 Task: Create a due date automation trigger when advanced on, on the monday before a card is due add fields with custom field "Resume" set to a number greater than 1 and lower or equal to 10 at 11:00 AM.
Action: Mouse moved to (1346, 102)
Screenshot: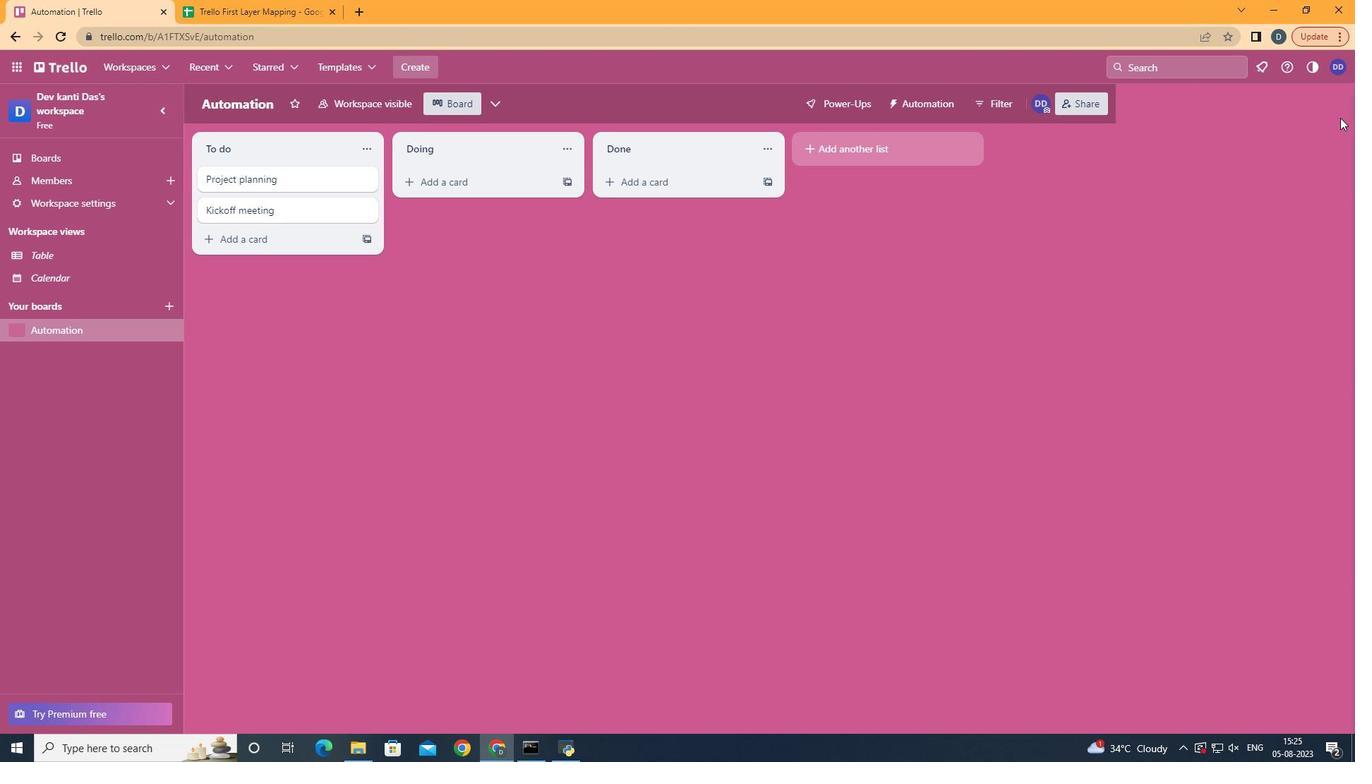 
Action: Mouse pressed left at (1346, 102)
Screenshot: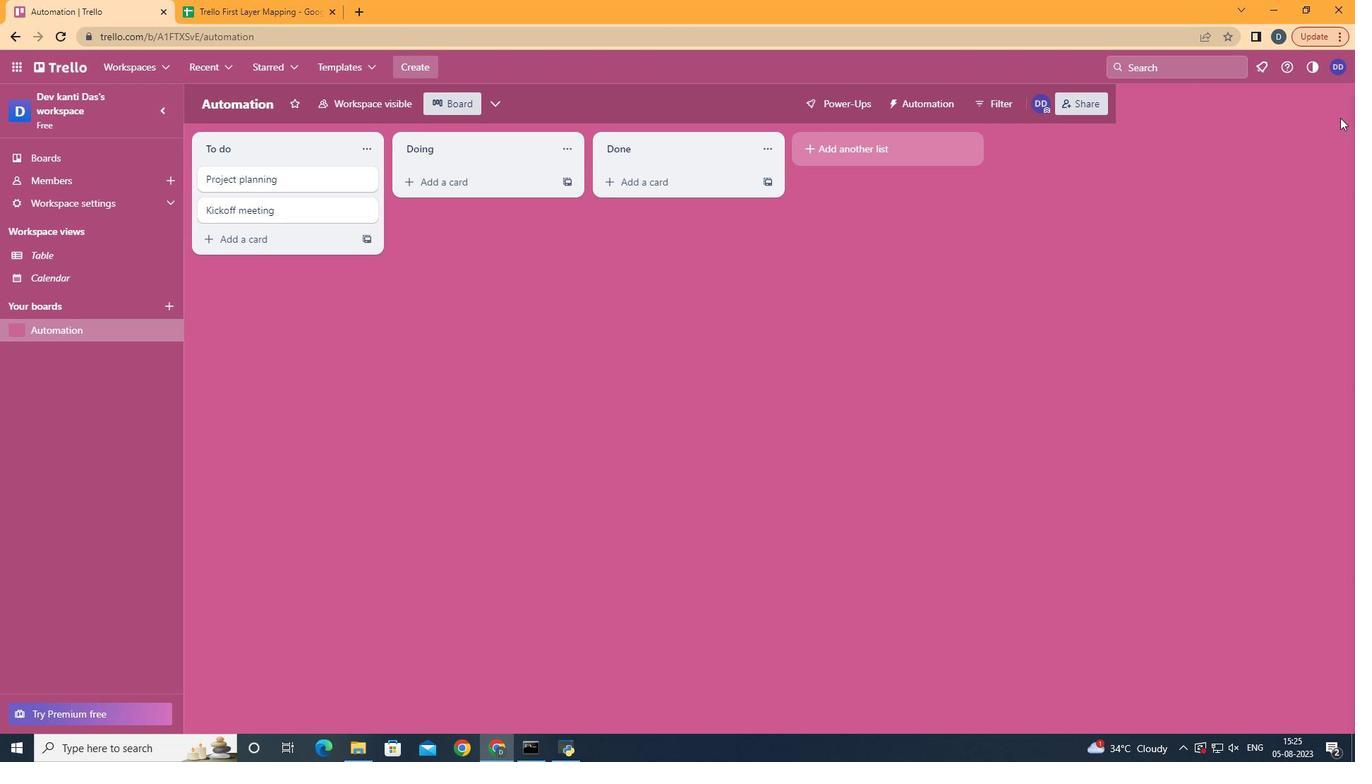 
Action: Mouse moved to (1243, 311)
Screenshot: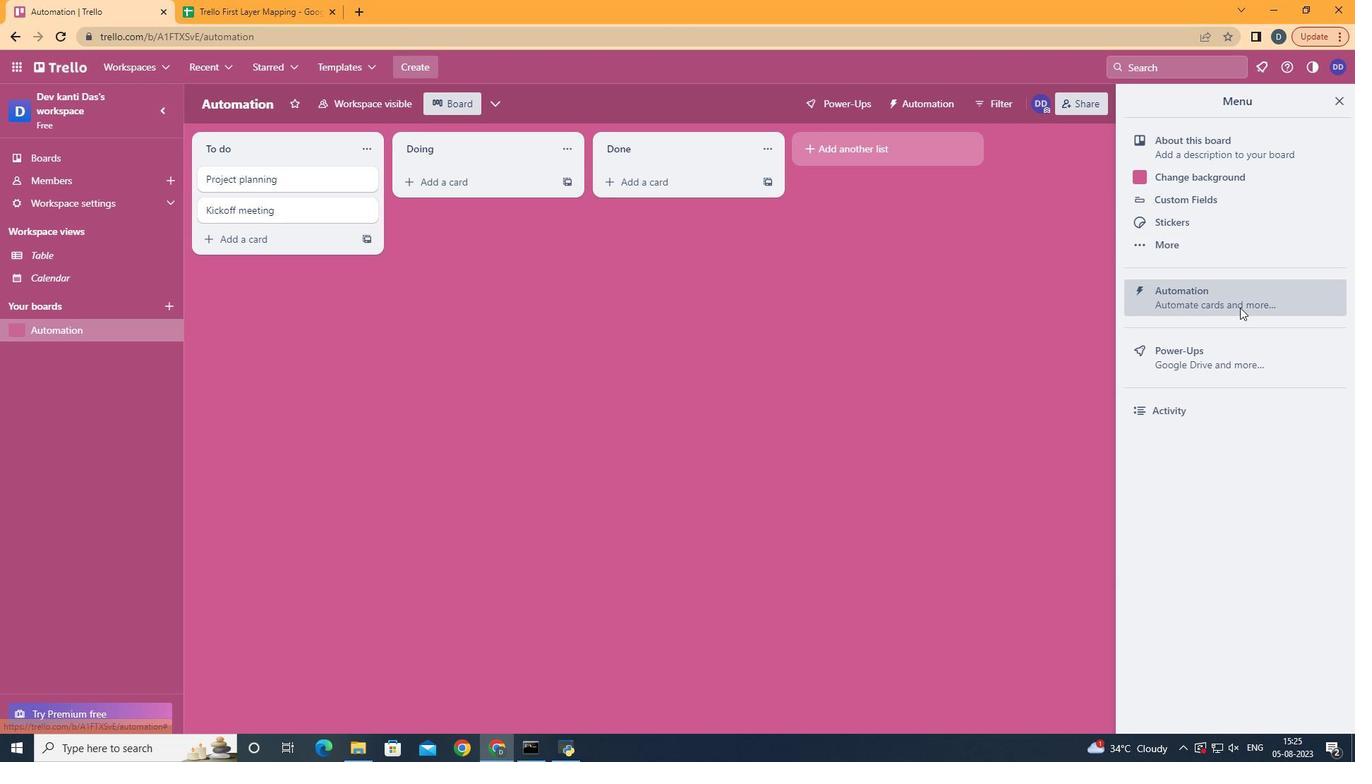 
Action: Mouse pressed left at (1243, 311)
Screenshot: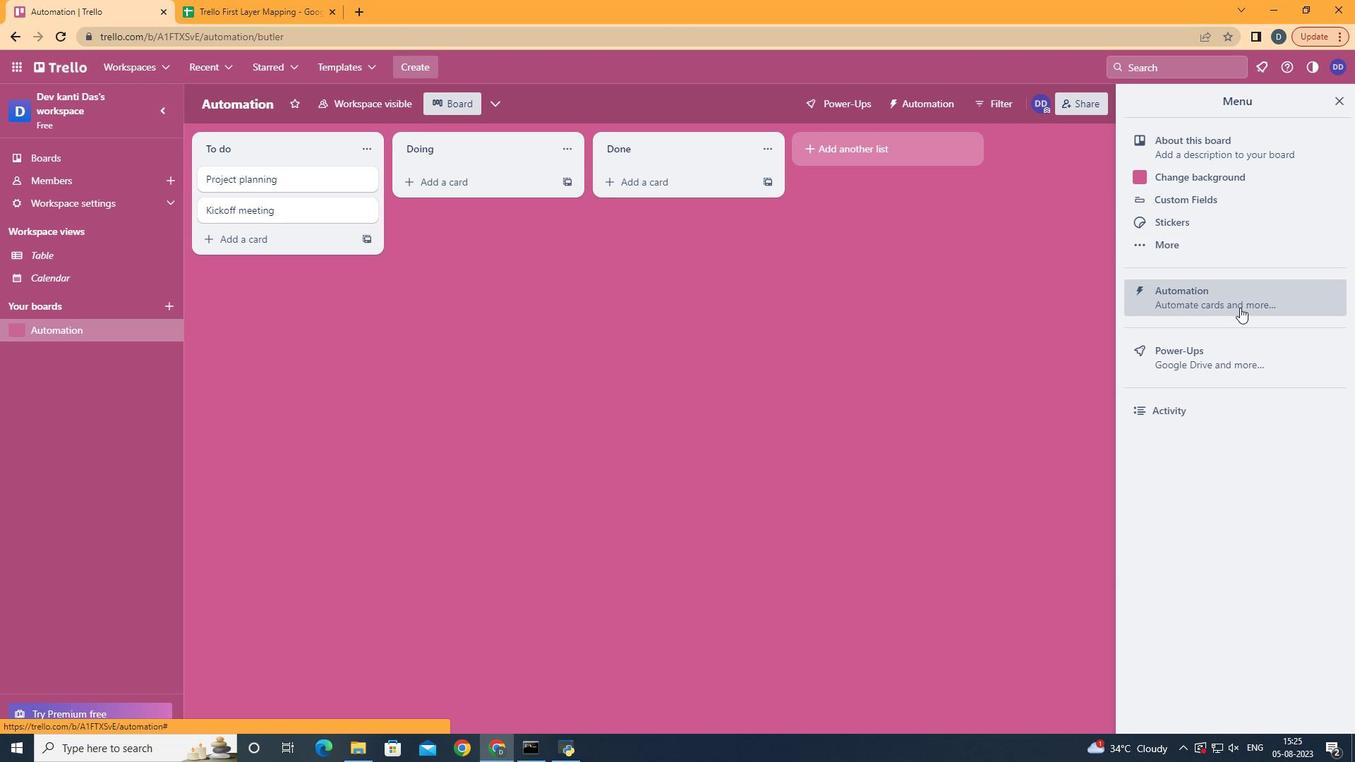 
Action: Mouse moved to (289, 290)
Screenshot: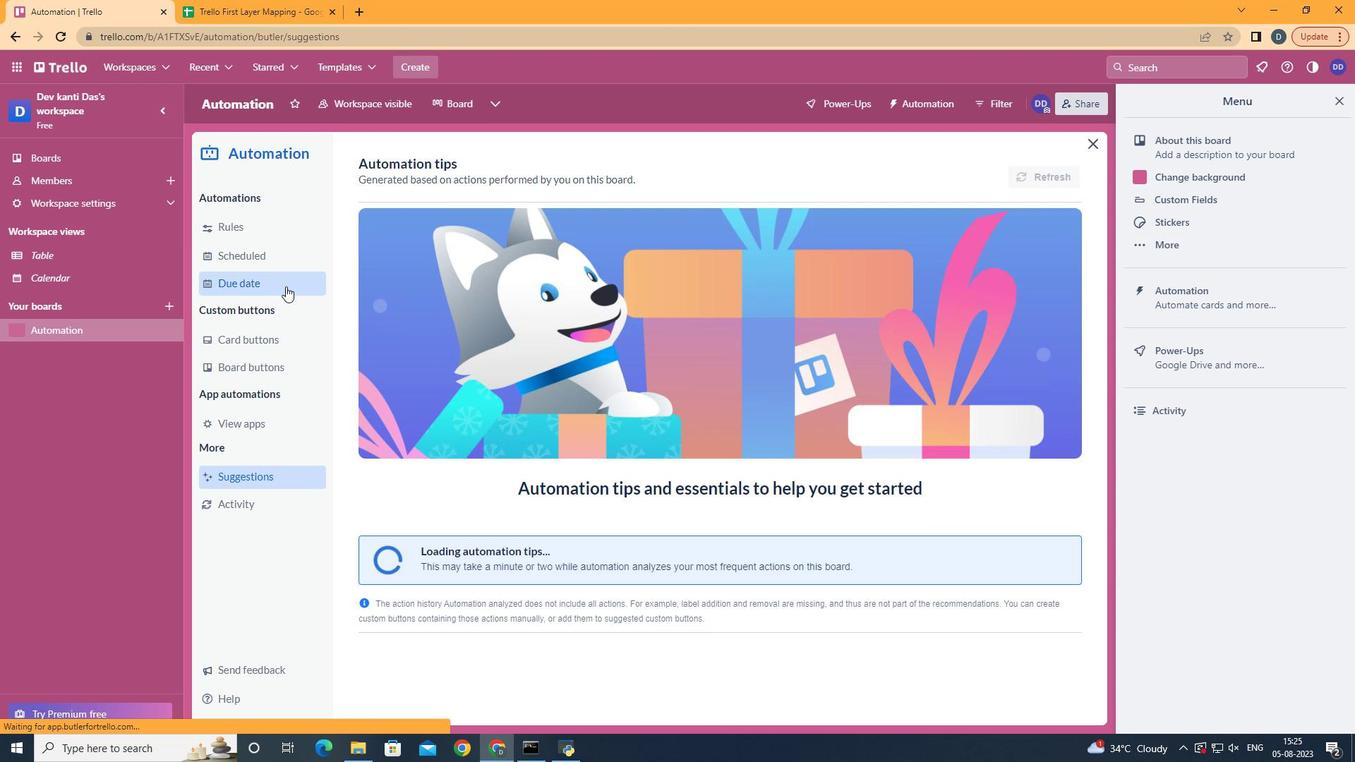 
Action: Mouse pressed left at (289, 290)
Screenshot: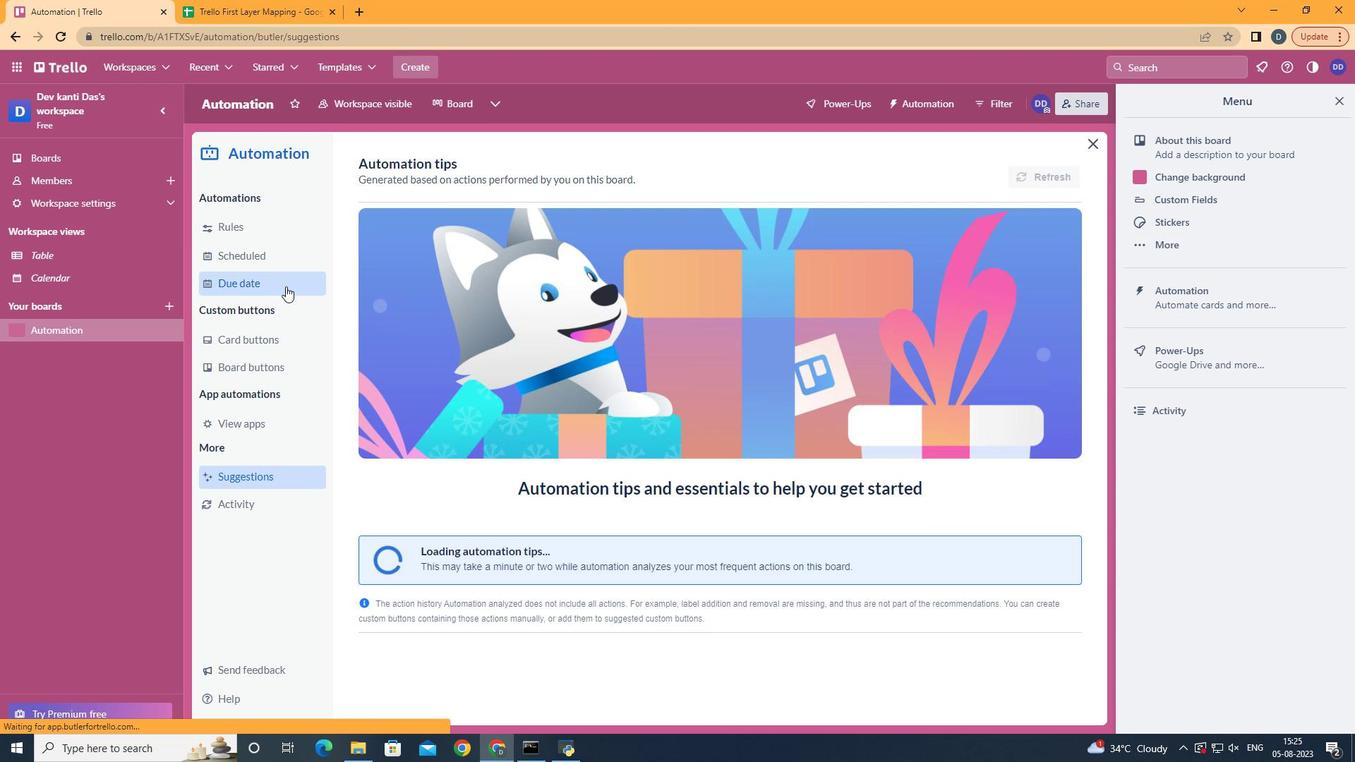 
Action: Mouse moved to (986, 165)
Screenshot: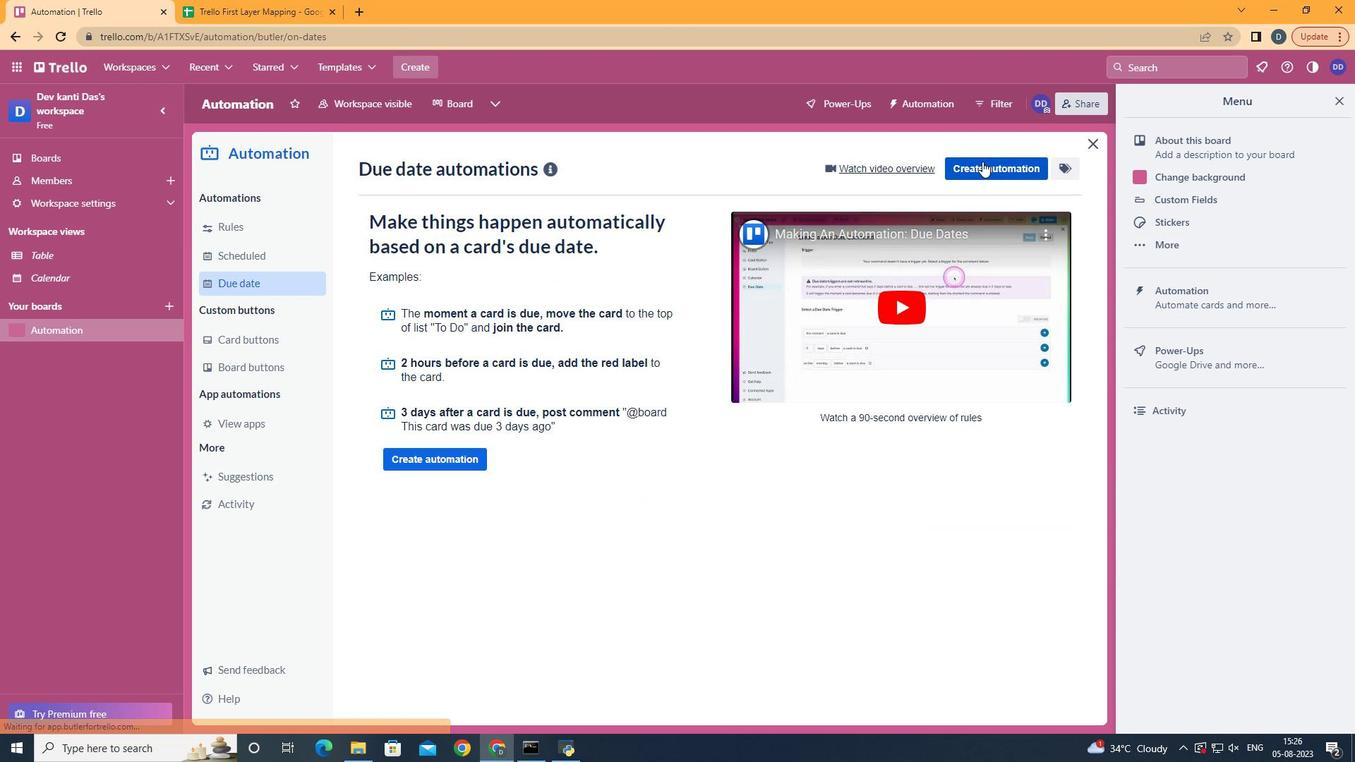 
Action: Mouse pressed left at (986, 165)
Screenshot: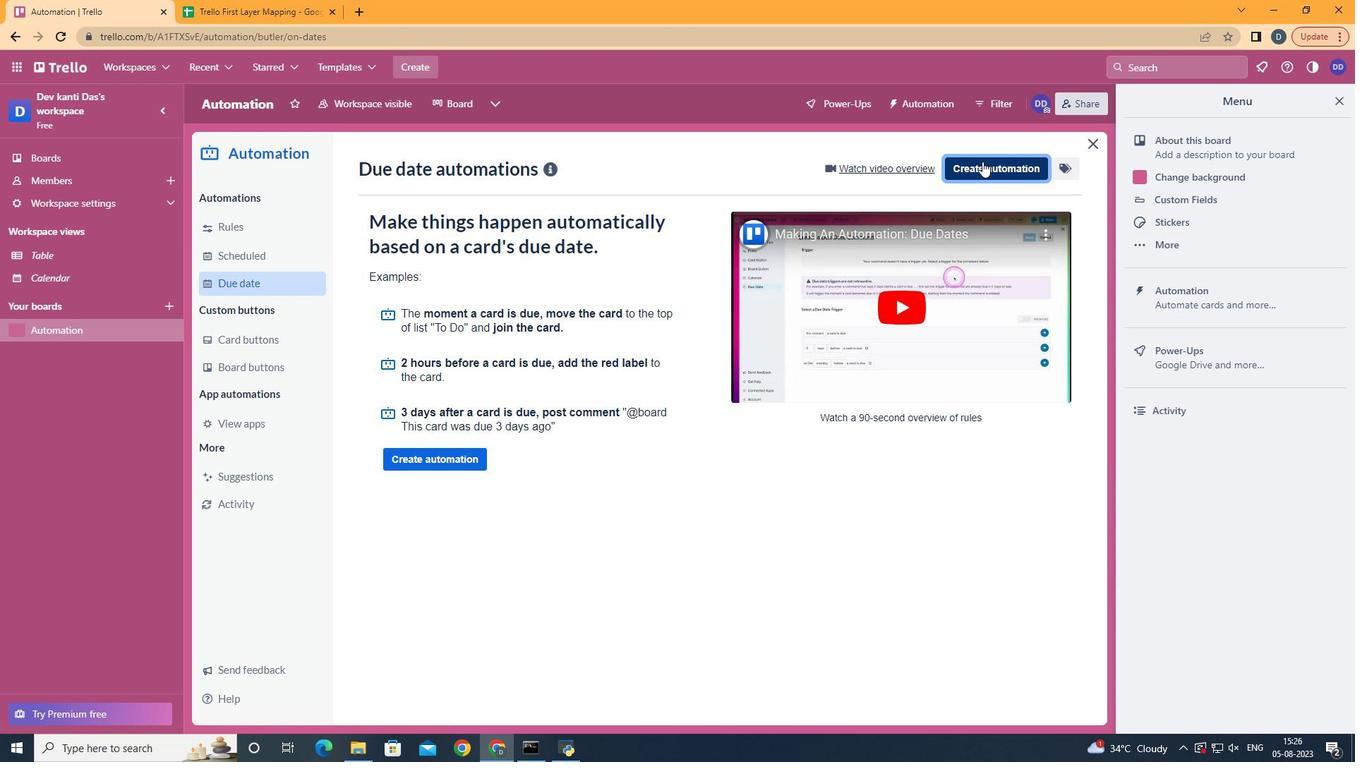 
Action: Mouse moved to (741, 314)
Screenshot: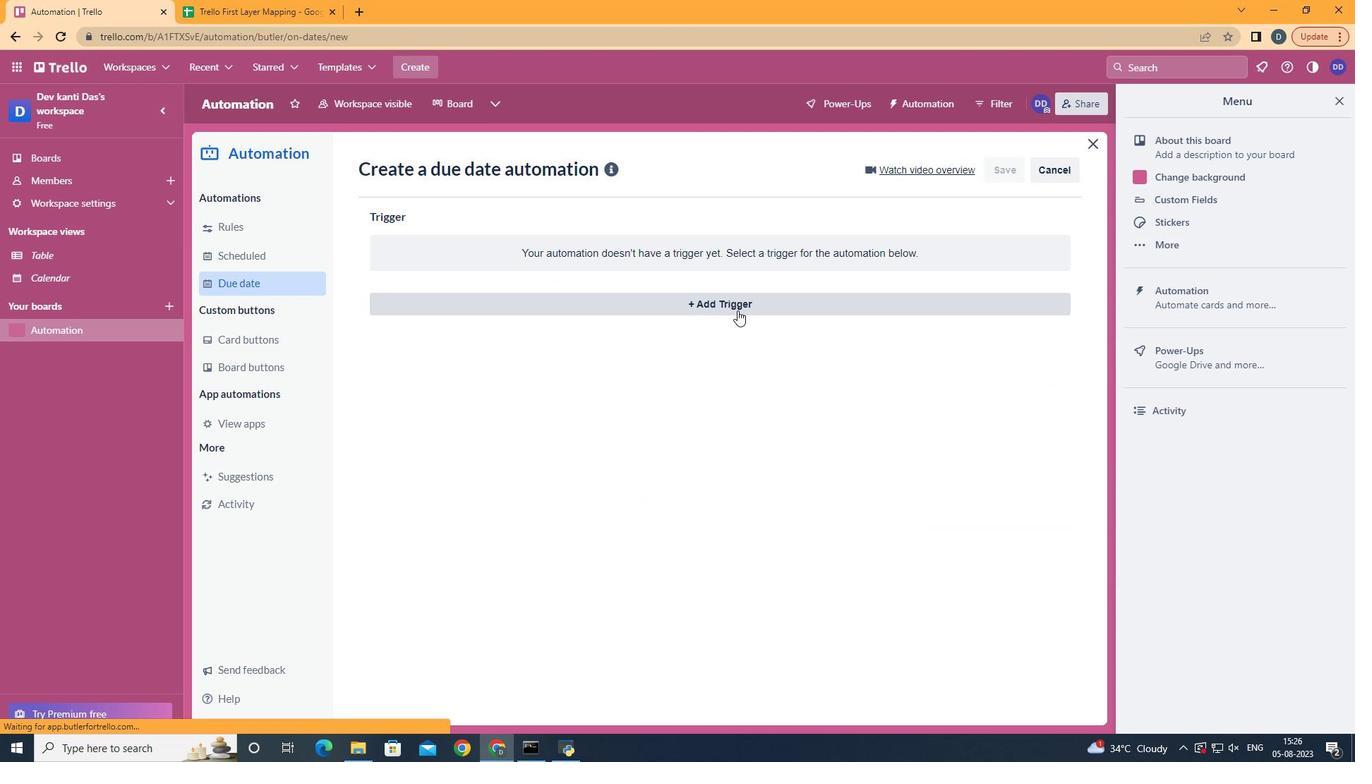 
Action: Mouse pressed left at (741, 314)
Screenshot: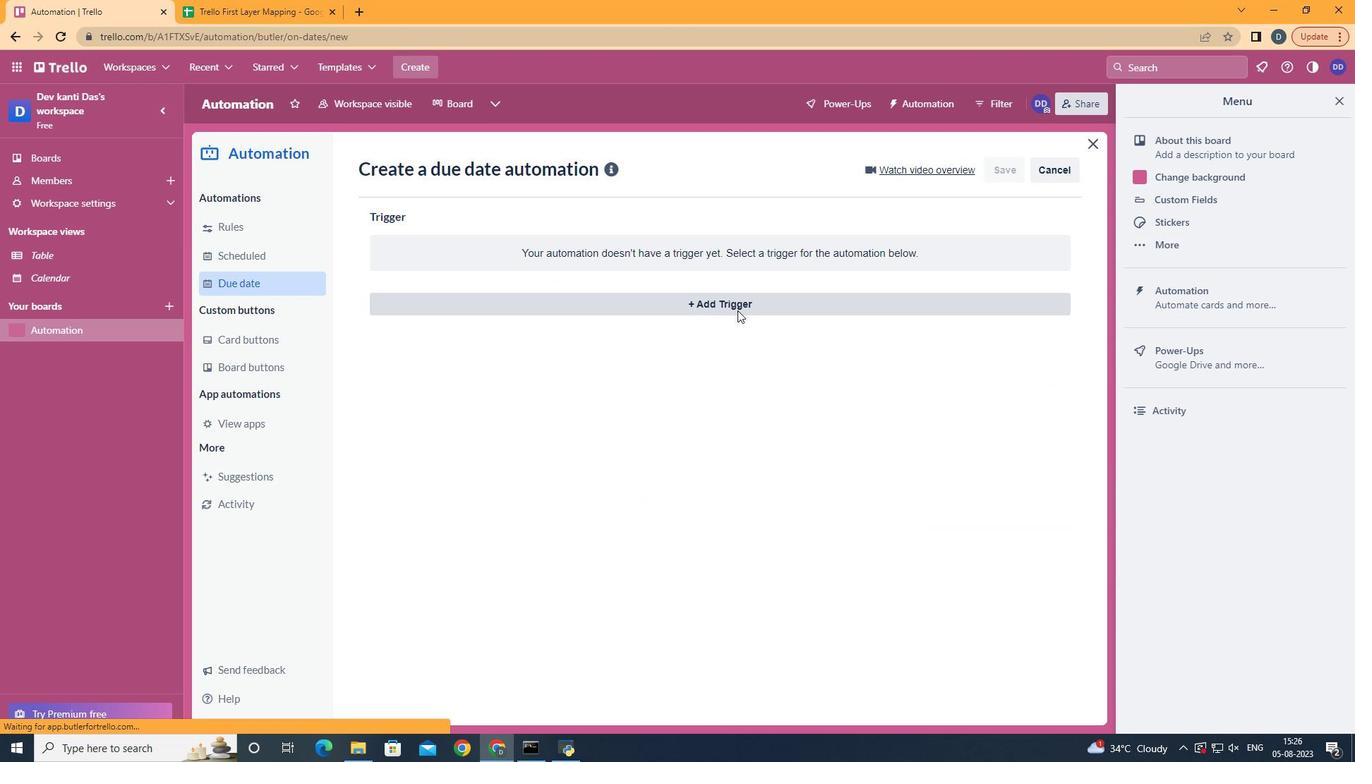 
Action: Mouse moved to (457, 364)
Screenshot: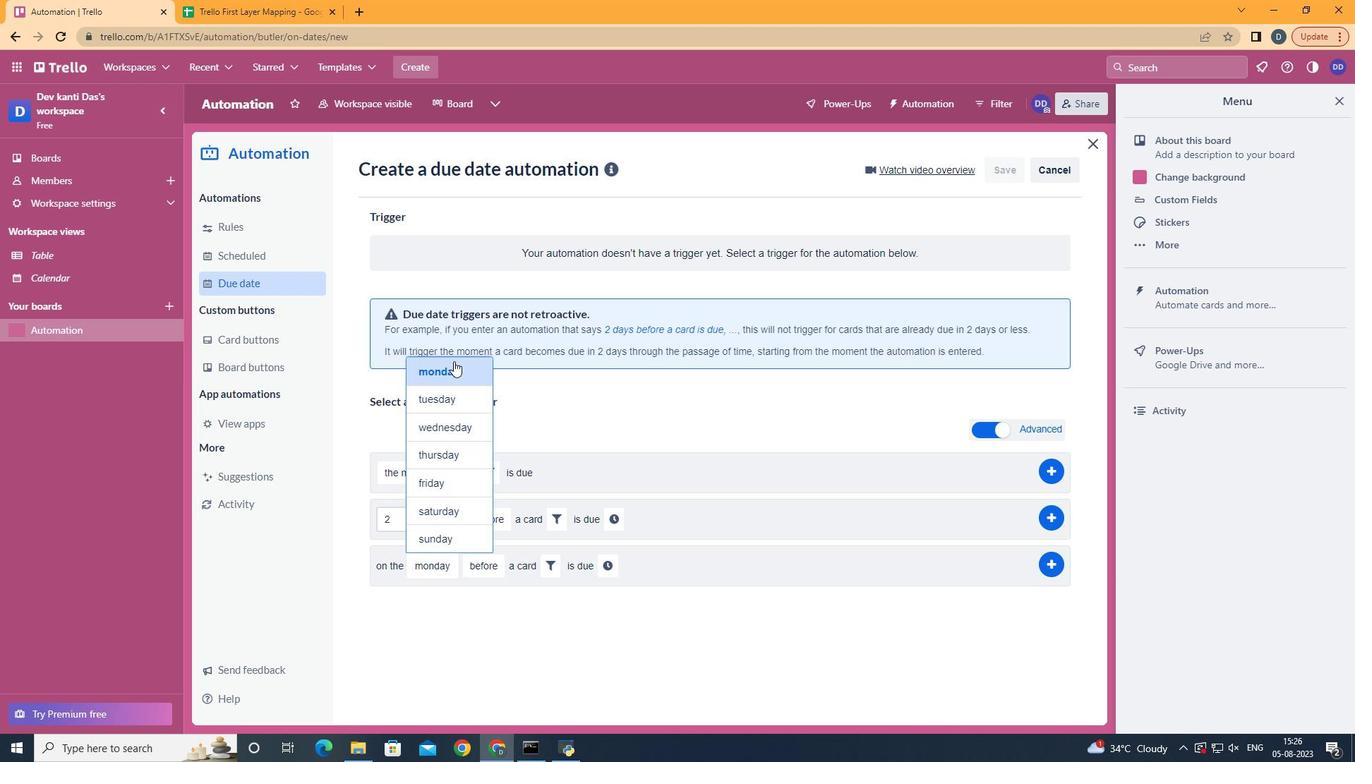 
Action: Mouse pressed left at (457, 364)
Screenshot: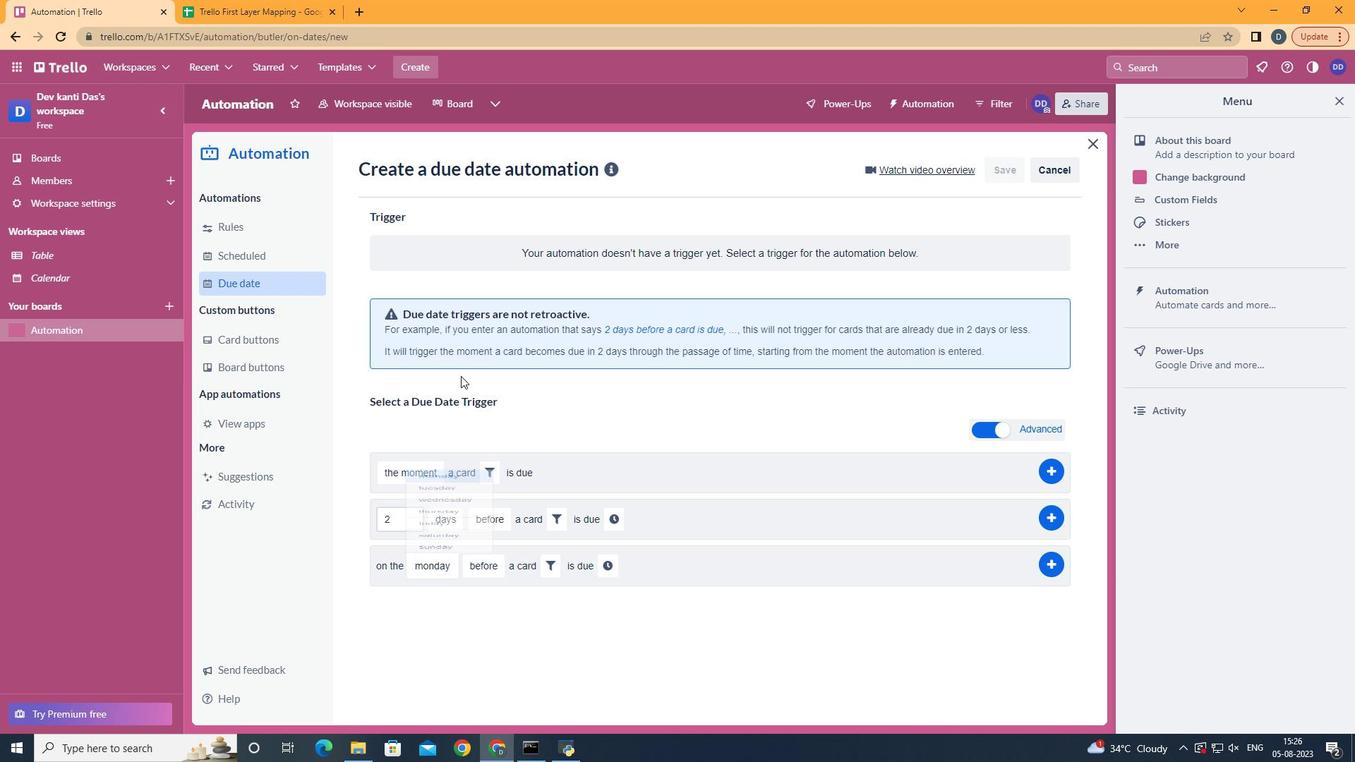 
Action: Mouse moved to (506, 592)
Screenshot: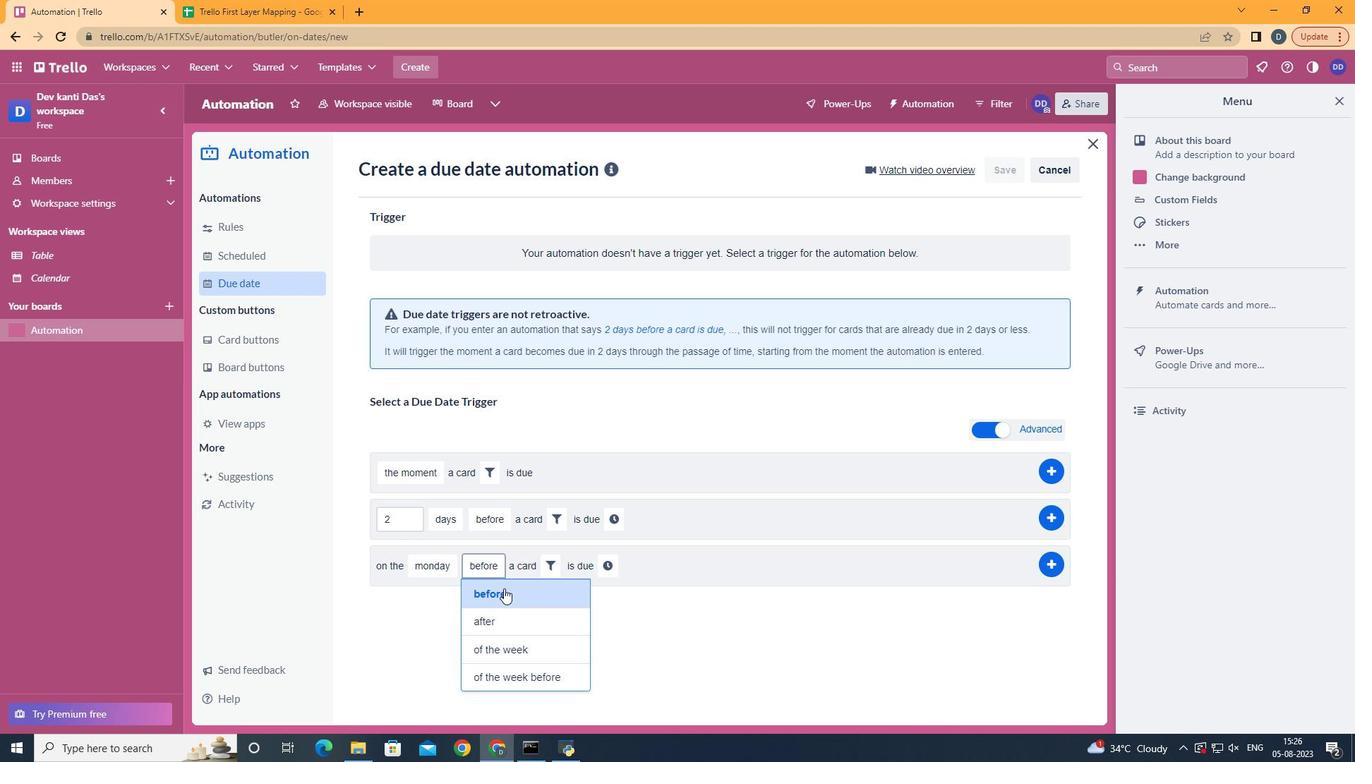 
Action: Mouse pressed left at (506, 592)
Screenshot: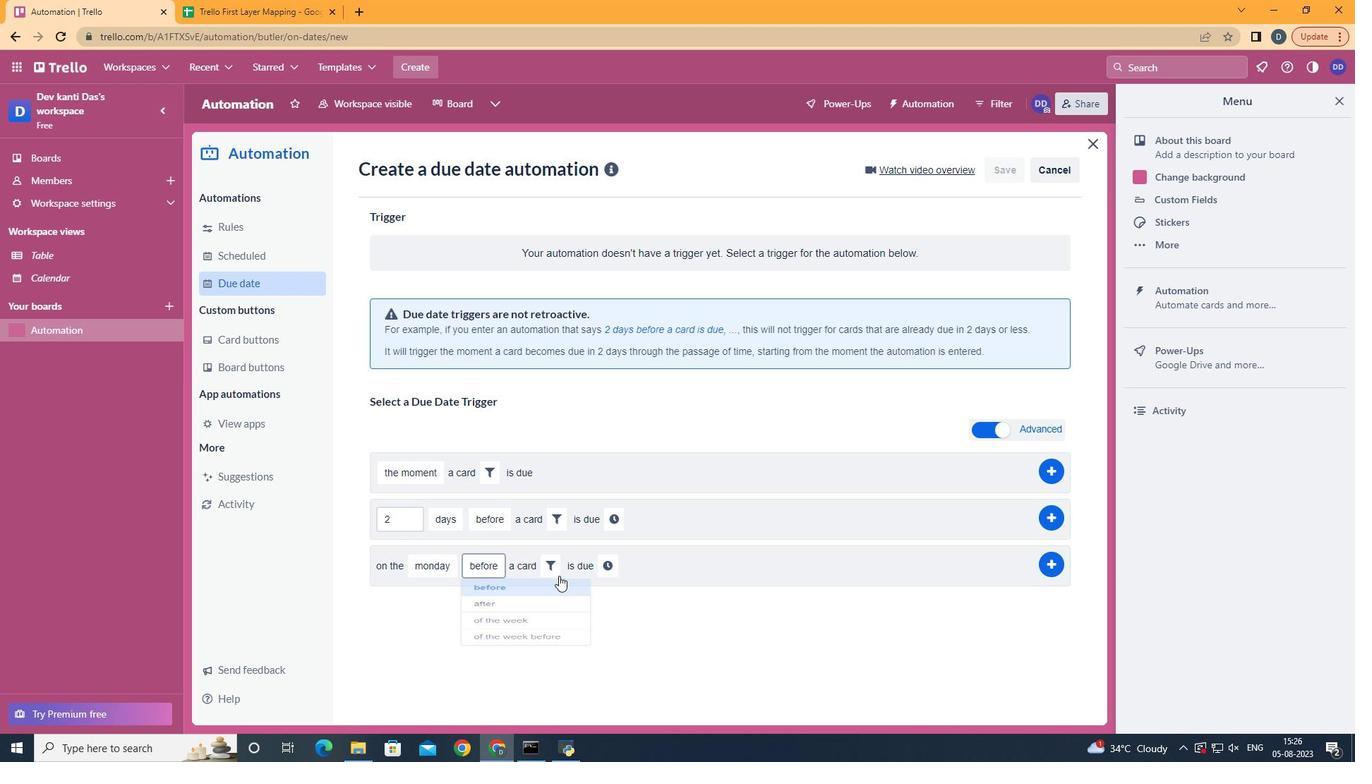
Action: Mouse moved to (554, 573)
Screenshot: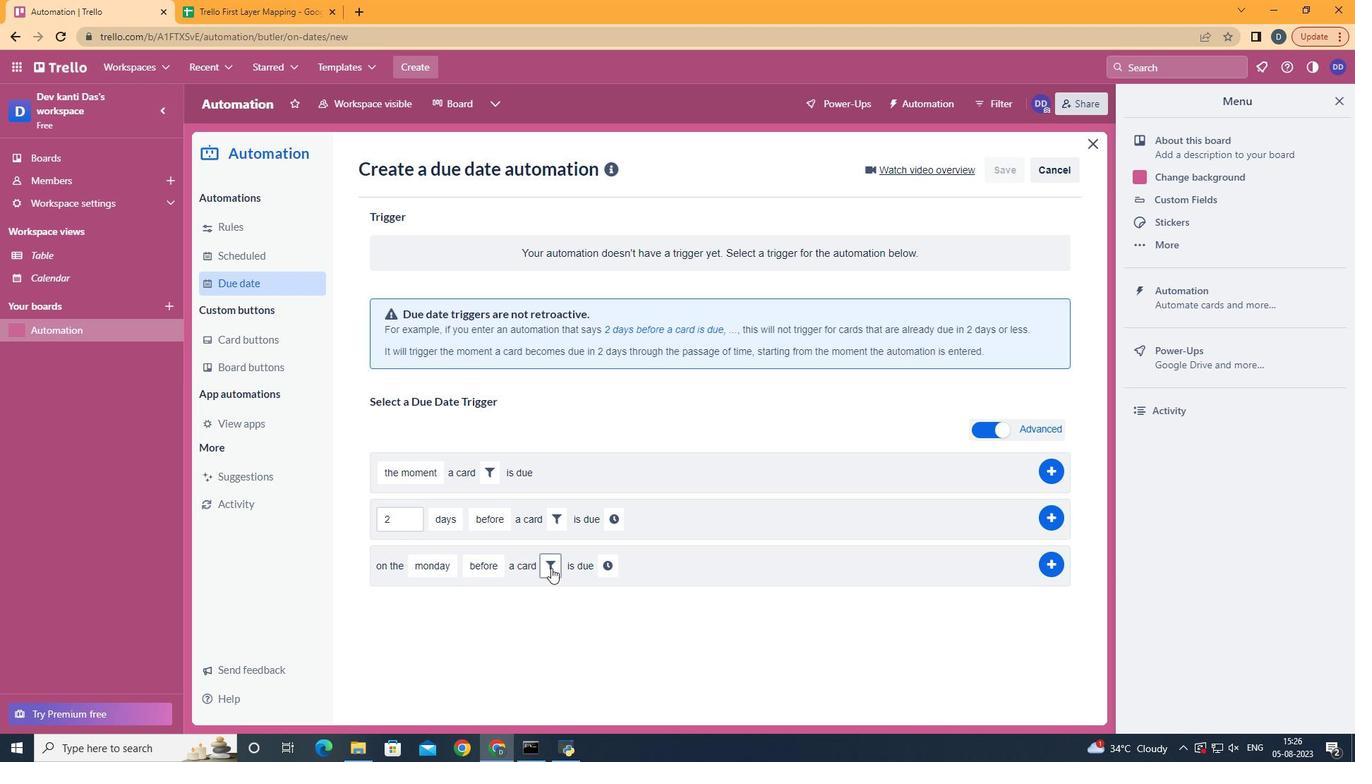 
Action: Mouse pressed left at (554, 573)
Screenshot: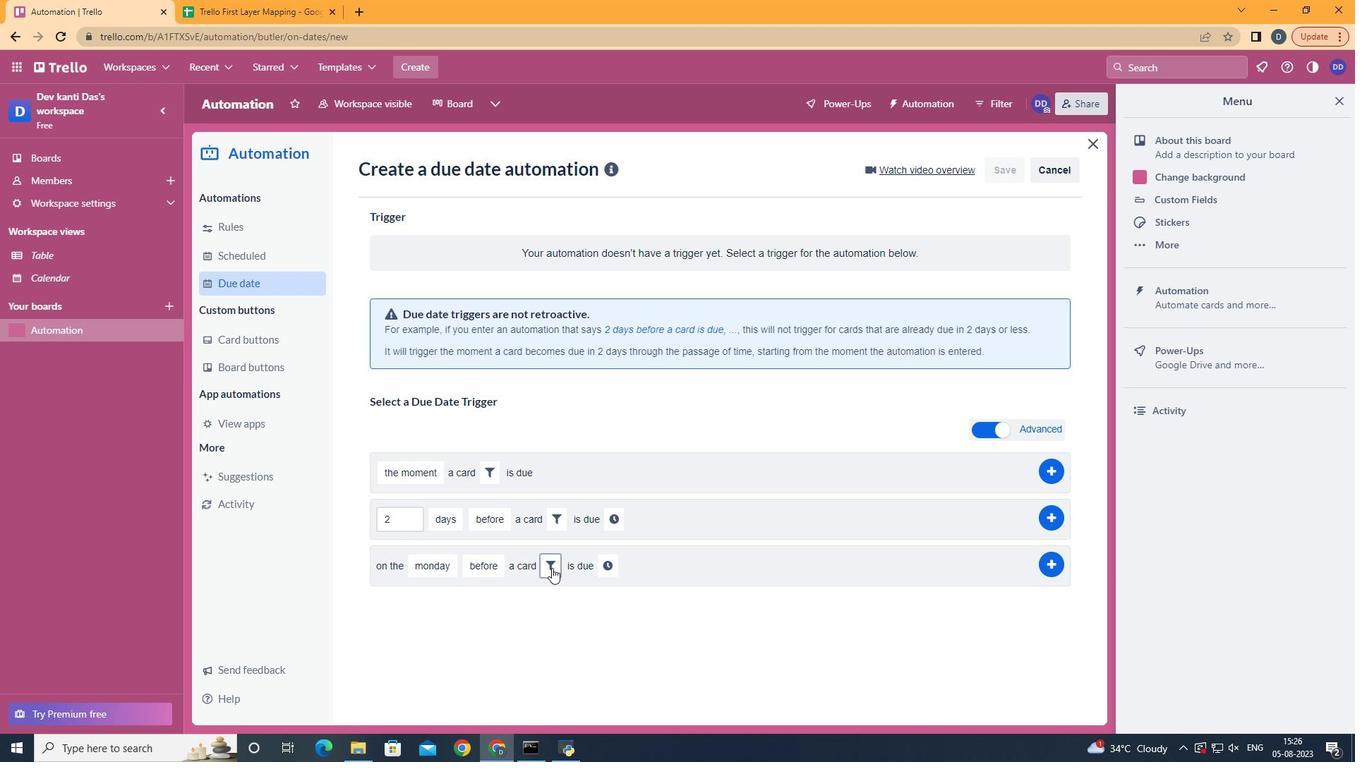 
Action: Mouse moved to (792, 620)
Screenshot: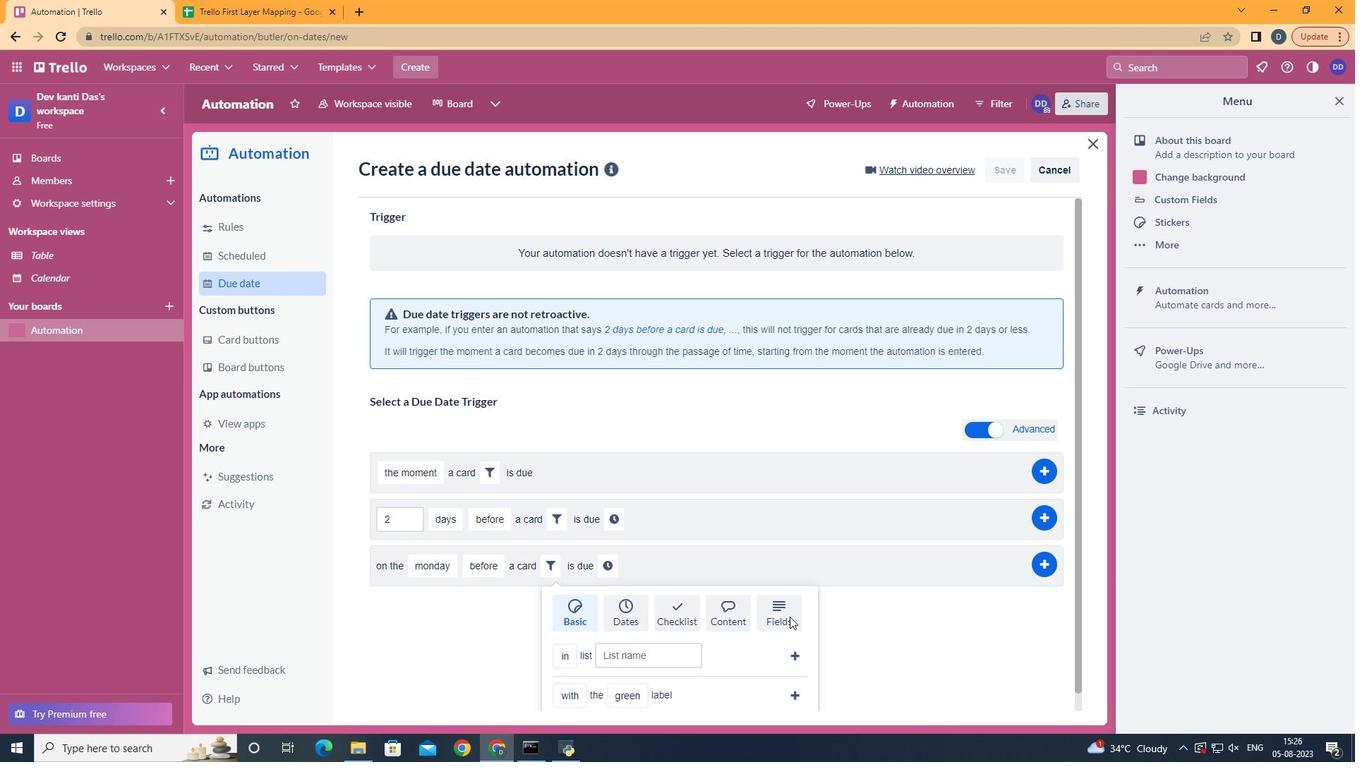 
Action: Mouse pressed left at (792, 620)
Screenshot: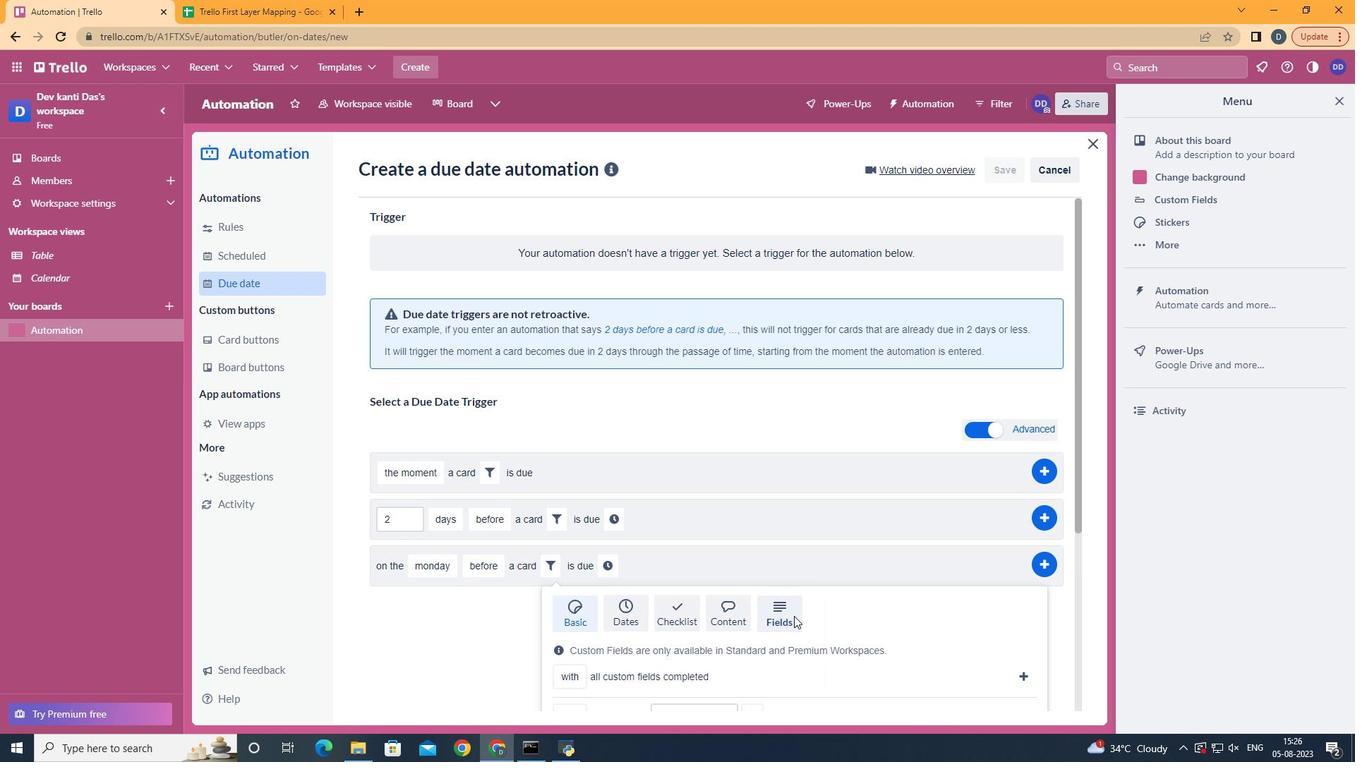 
Action: Mouse moved to (799, 619)
Screenshot: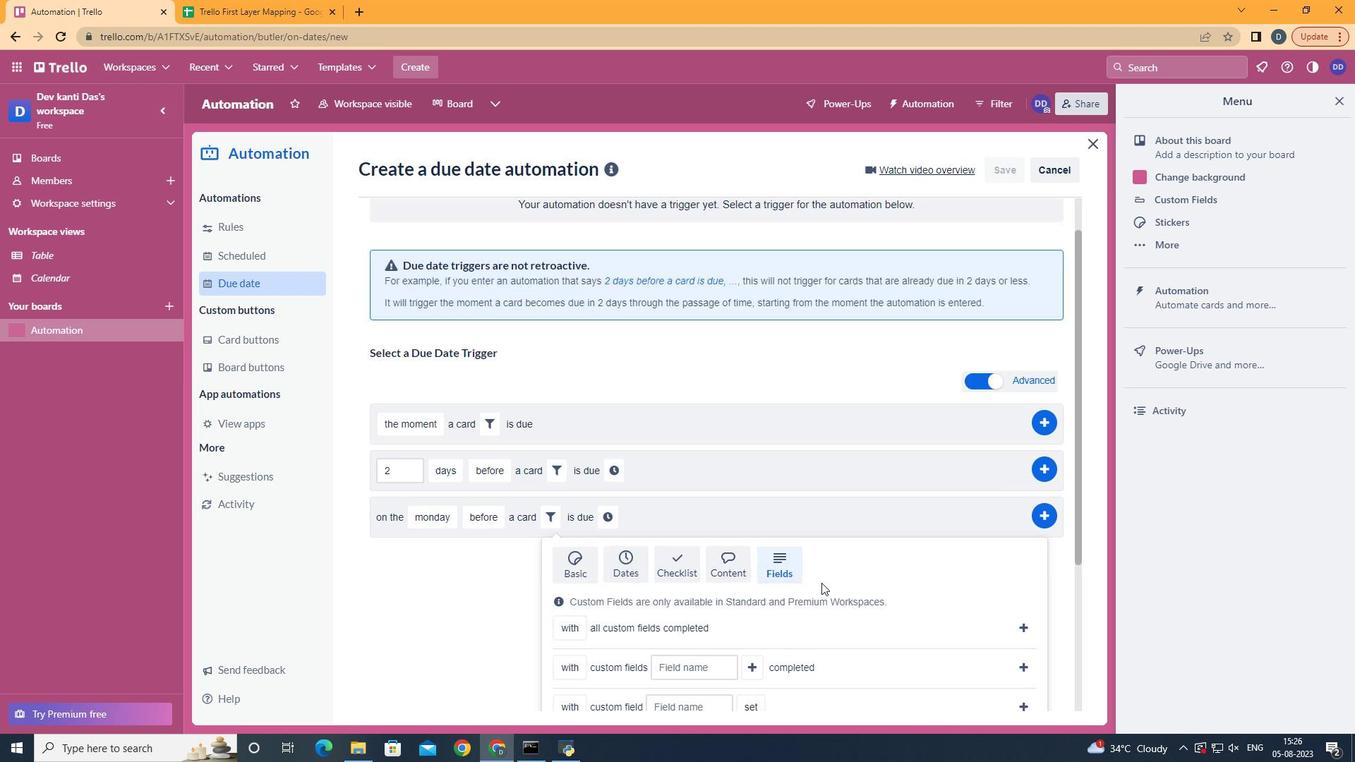 
Action: Mouse scrolled (799, 619) with delta (0, 0)
Screenshot: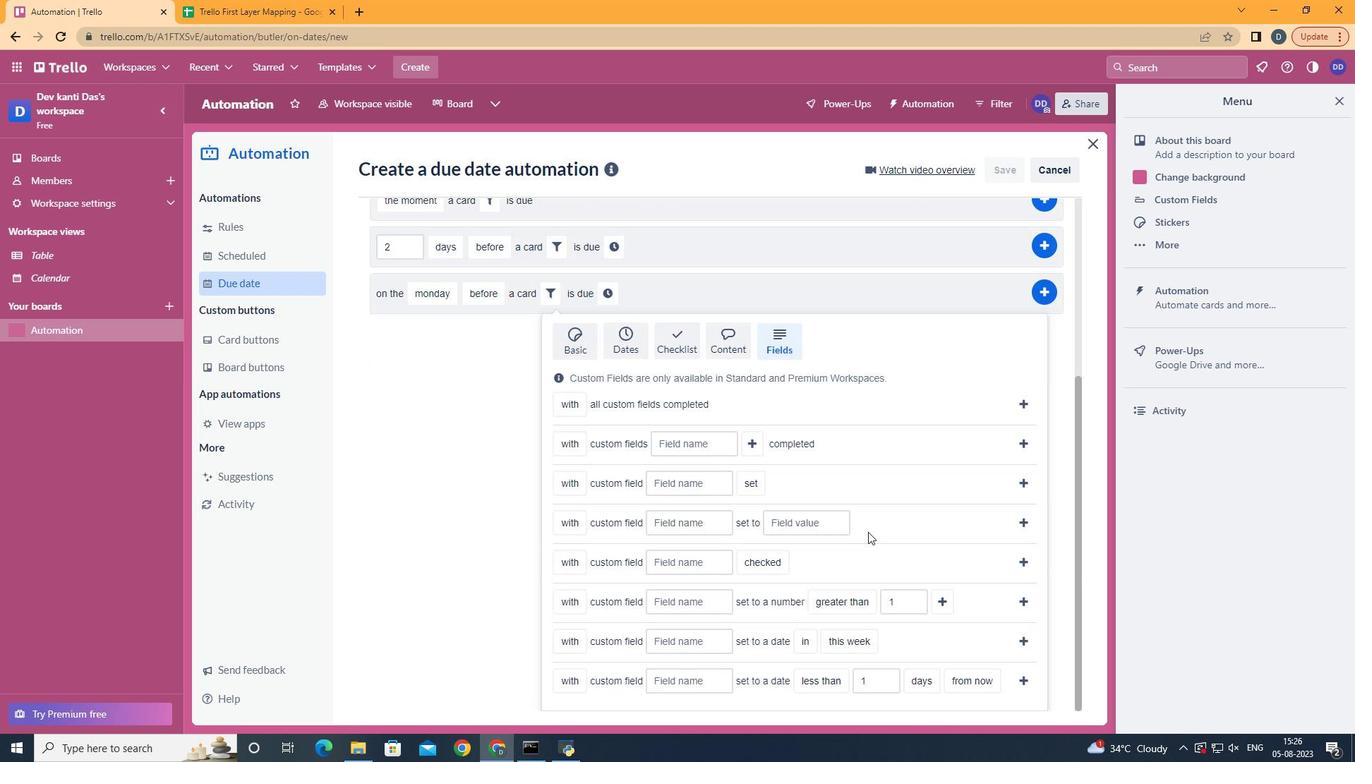 
Action: Mouse scrolled (799, 619) with delta (0, 0)
Screenshot: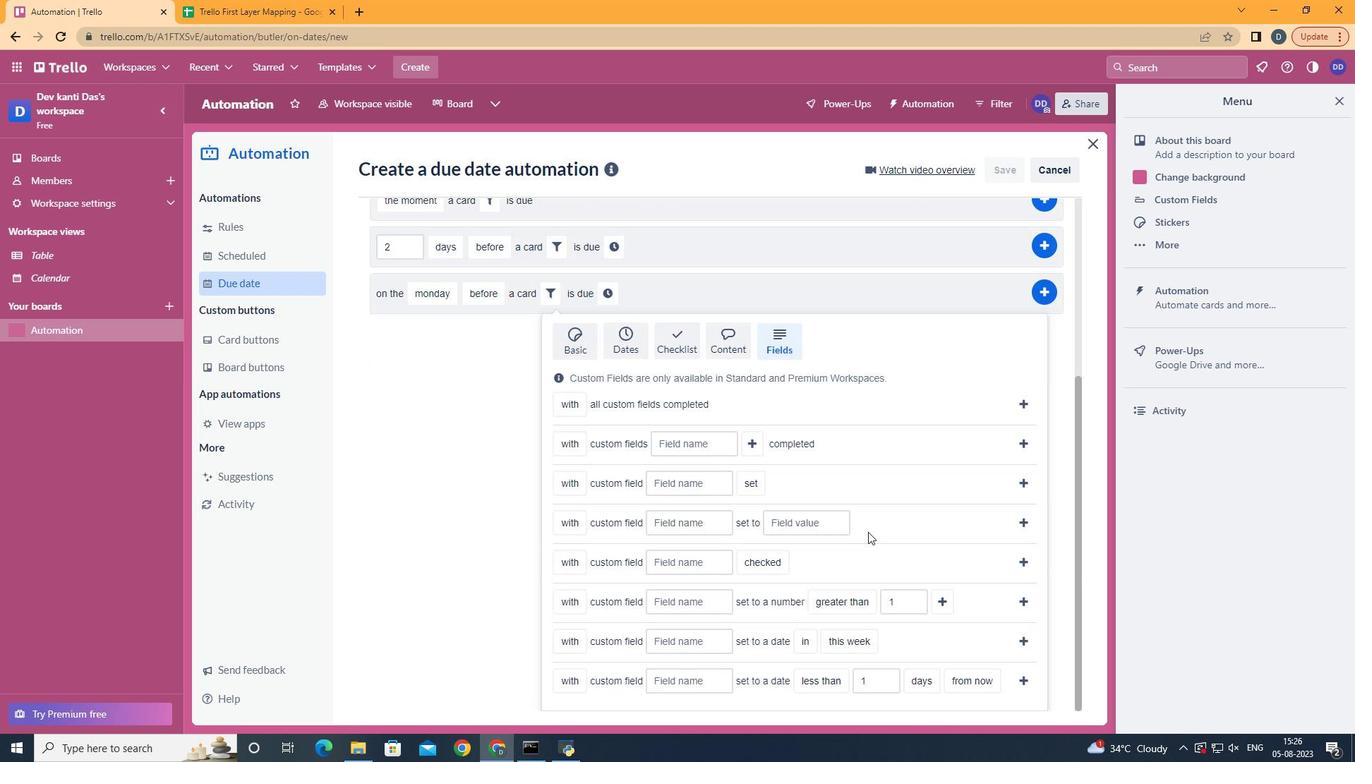 
Action: Mouse scrolled (799, 619) with delta (0, 0)
Screenshot: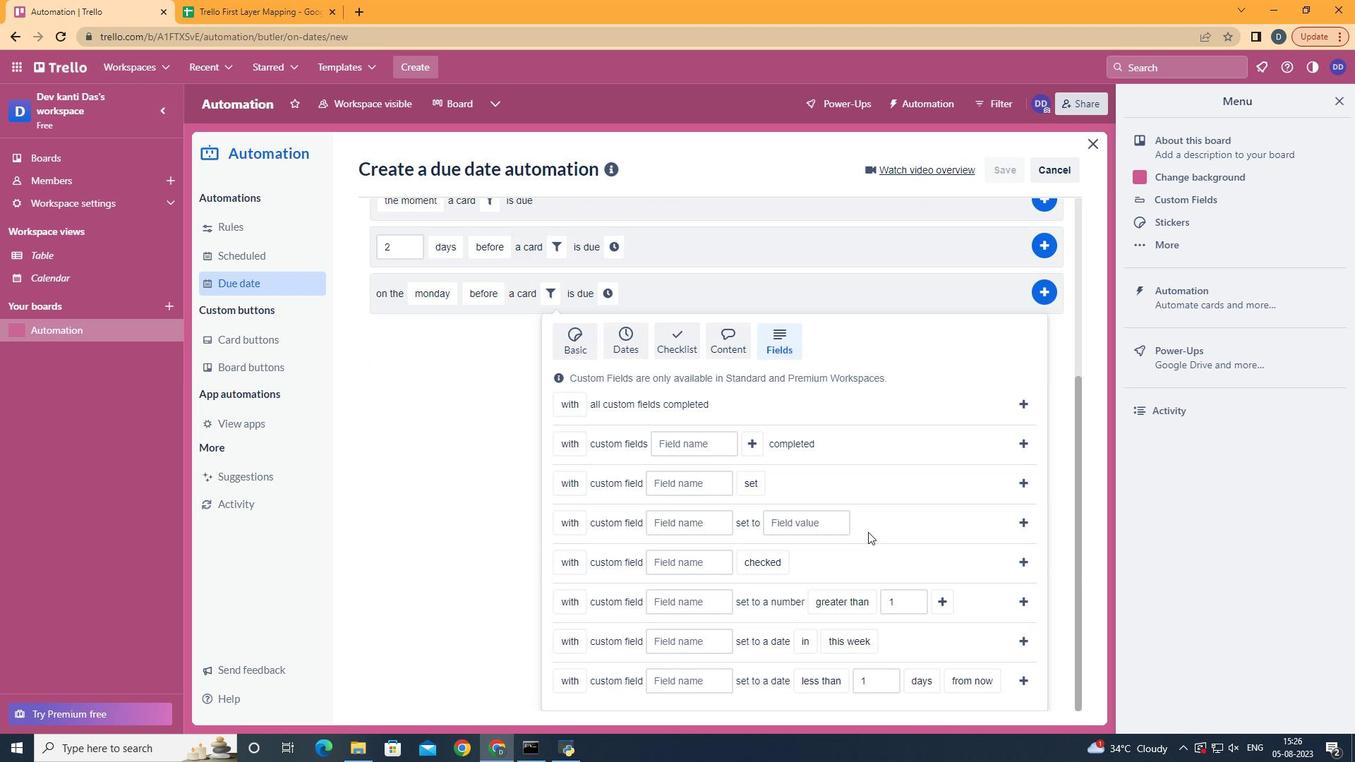 
Action: Mouse scrolled (799, 619) with delta (0, 0)
Screenshot: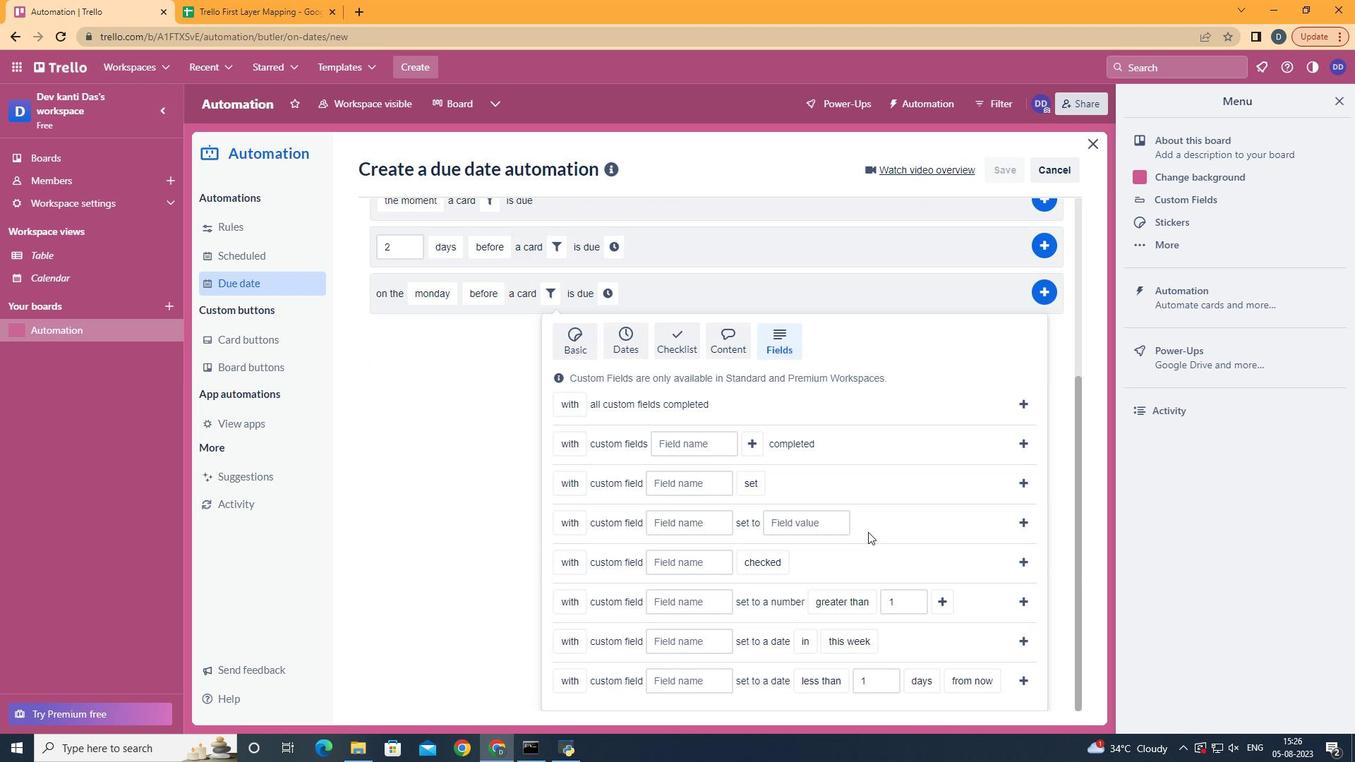 
Action: Mouse scrolled (799, 619) with delta (0, 0)
Screenshot: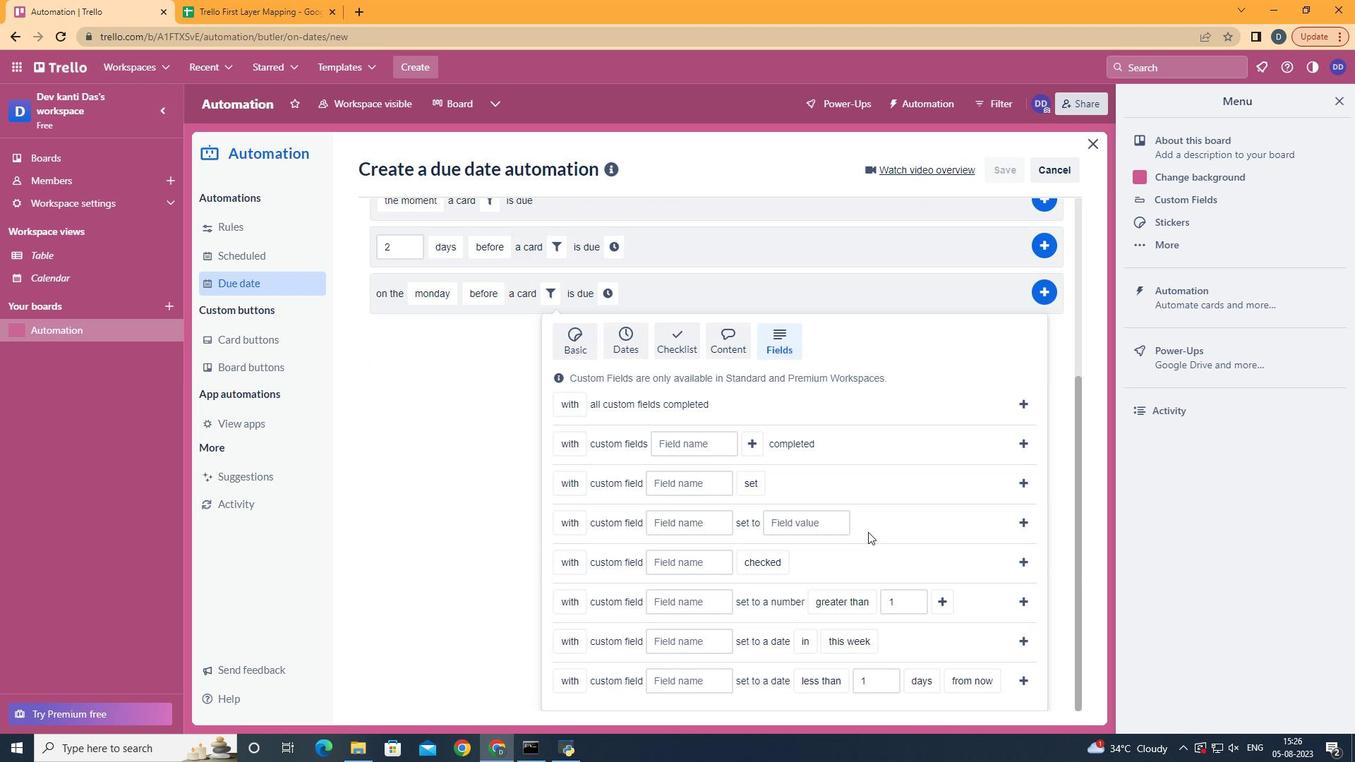 
Action: Mouse moved to (585, 625)
Screenshot: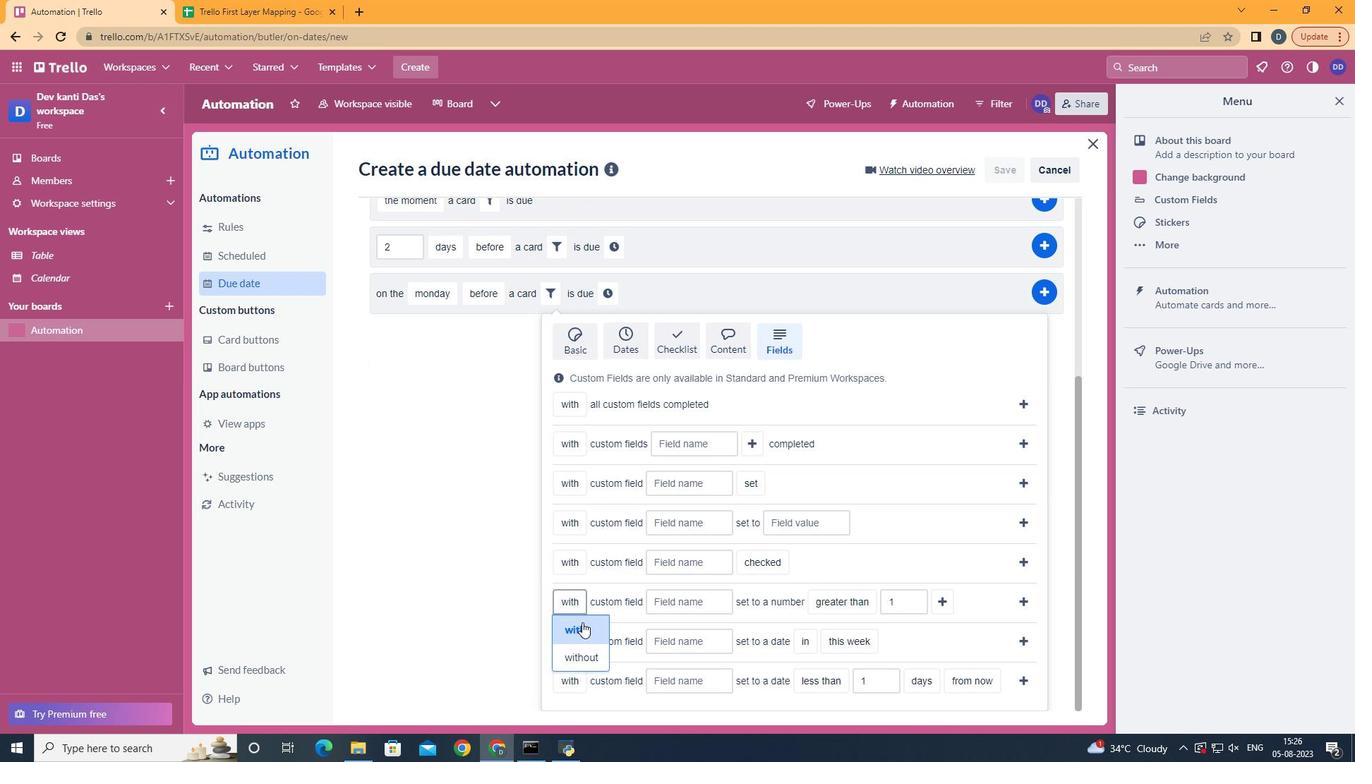 
Action: Mouse pressed left at (585, 625)
Screenshot: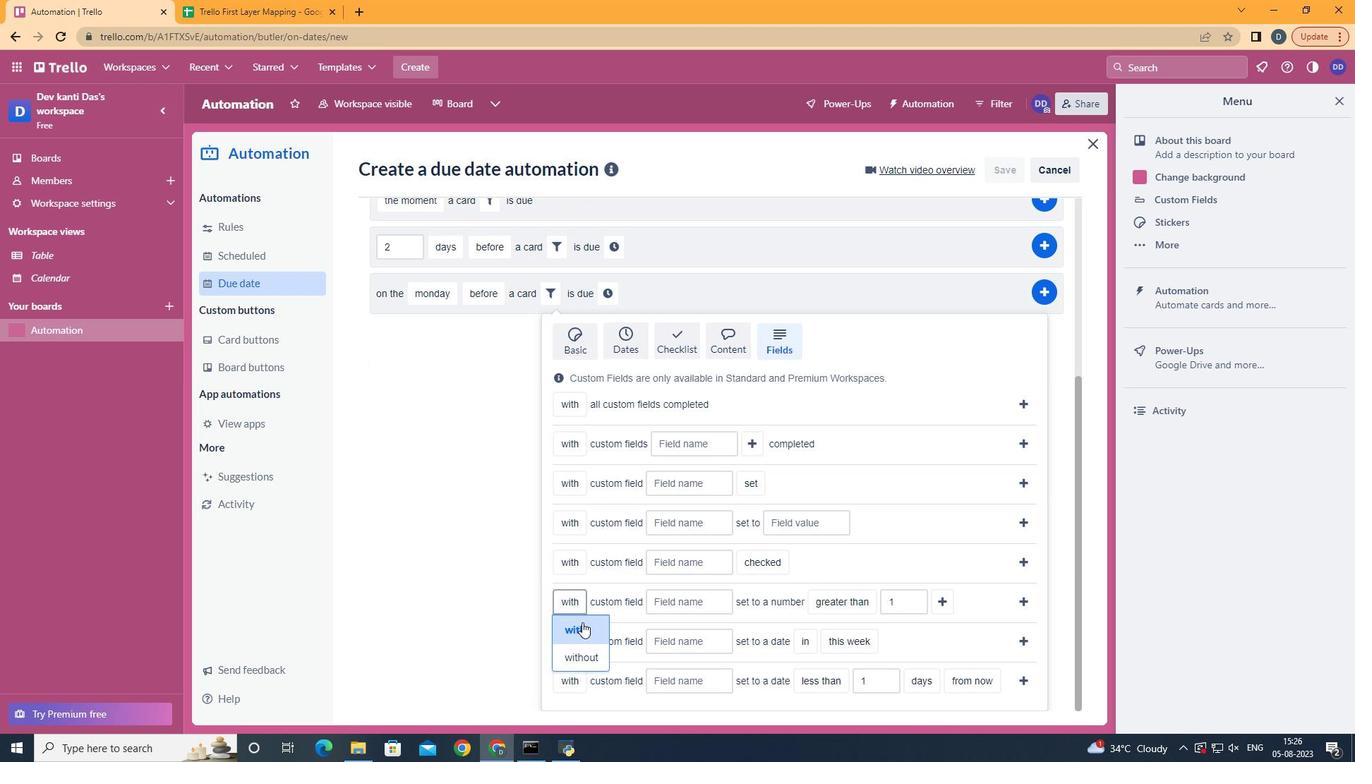 
Action: Mouse moved to (691, 606)
Screenshot: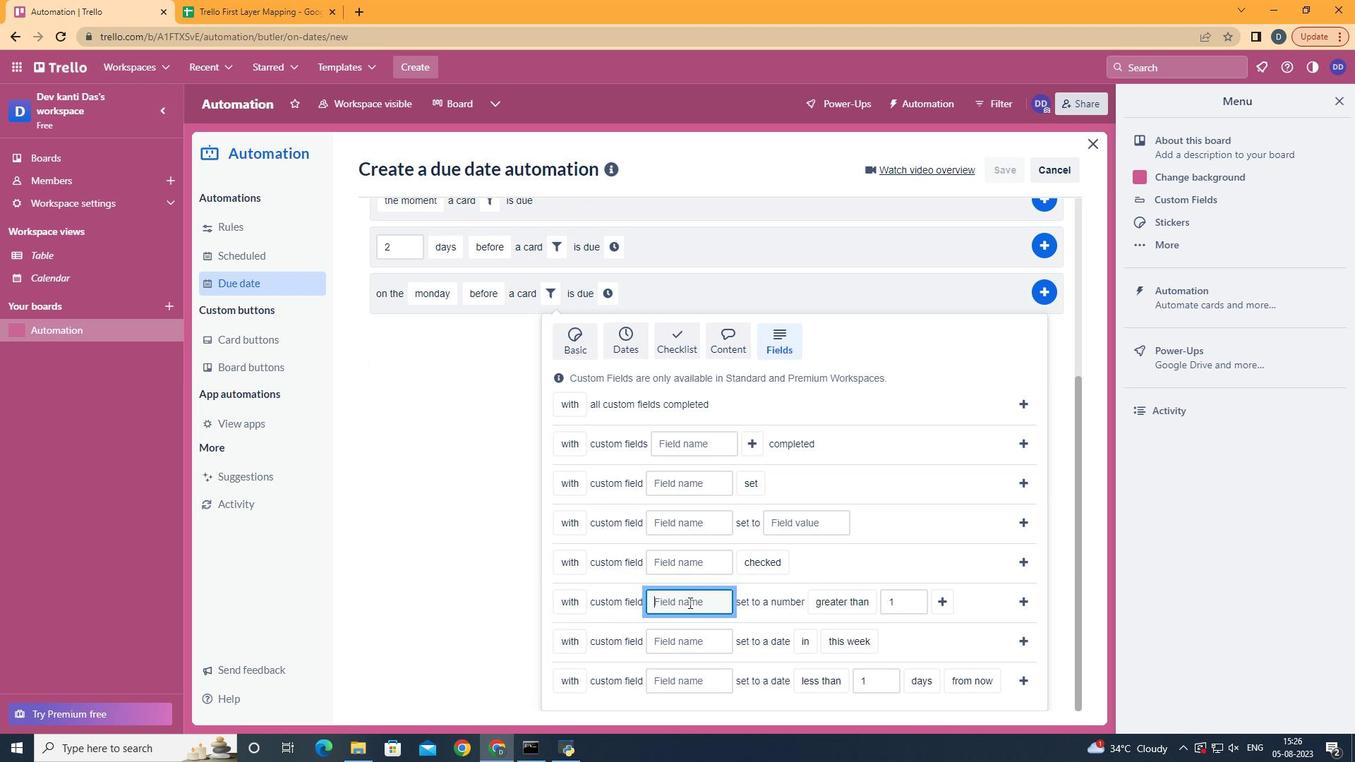 
Action: Mouse pressed left at (691, 606)
Screenshot: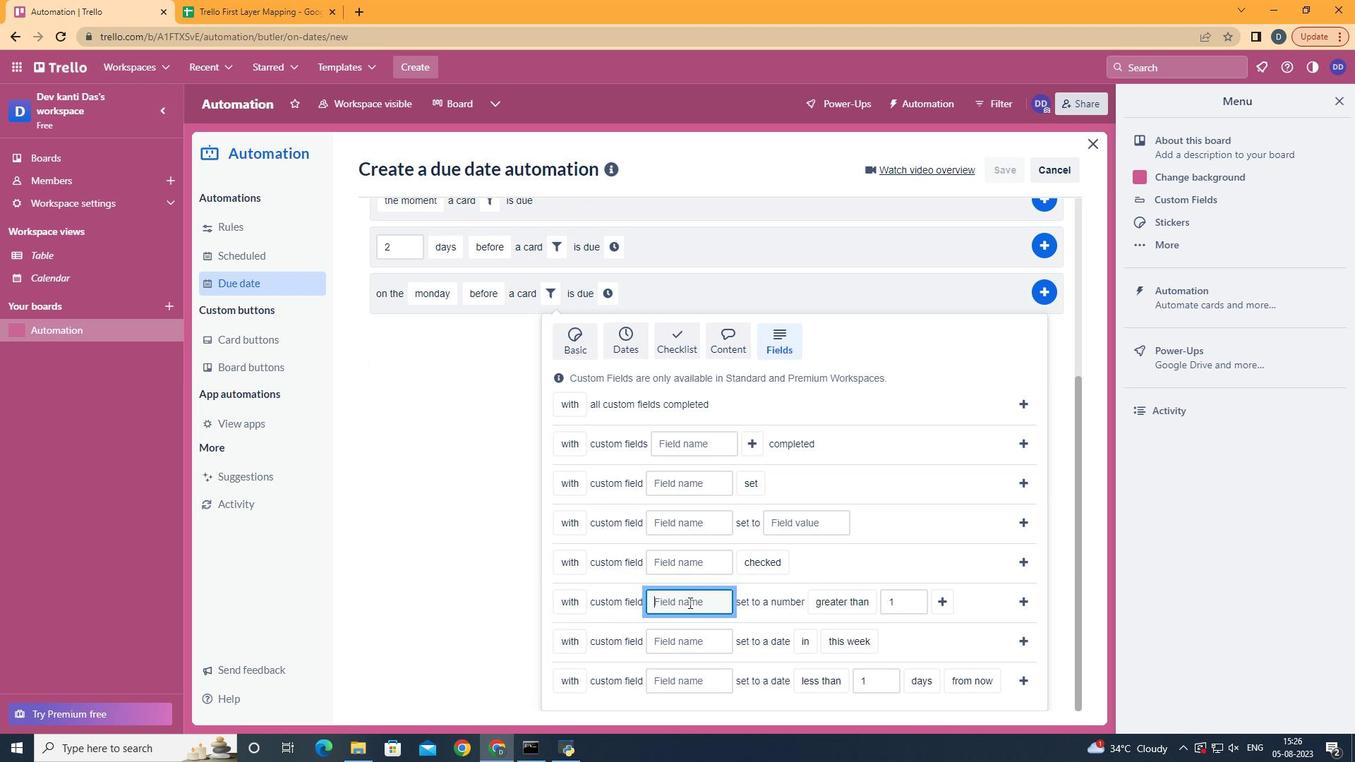 
Action: Mouse moved to (692, 606)
Screenshot: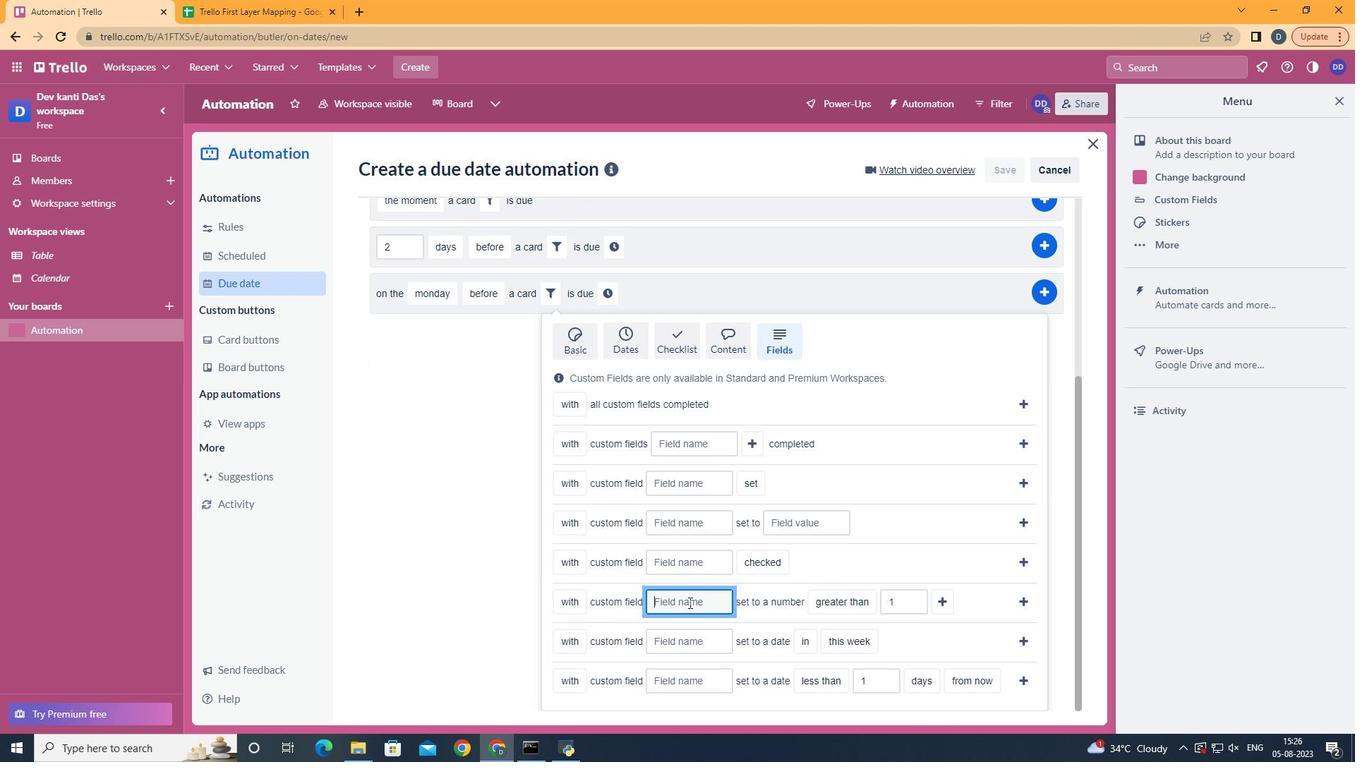 
Action: Key pressed <Key.shift>Resume
Screenshot: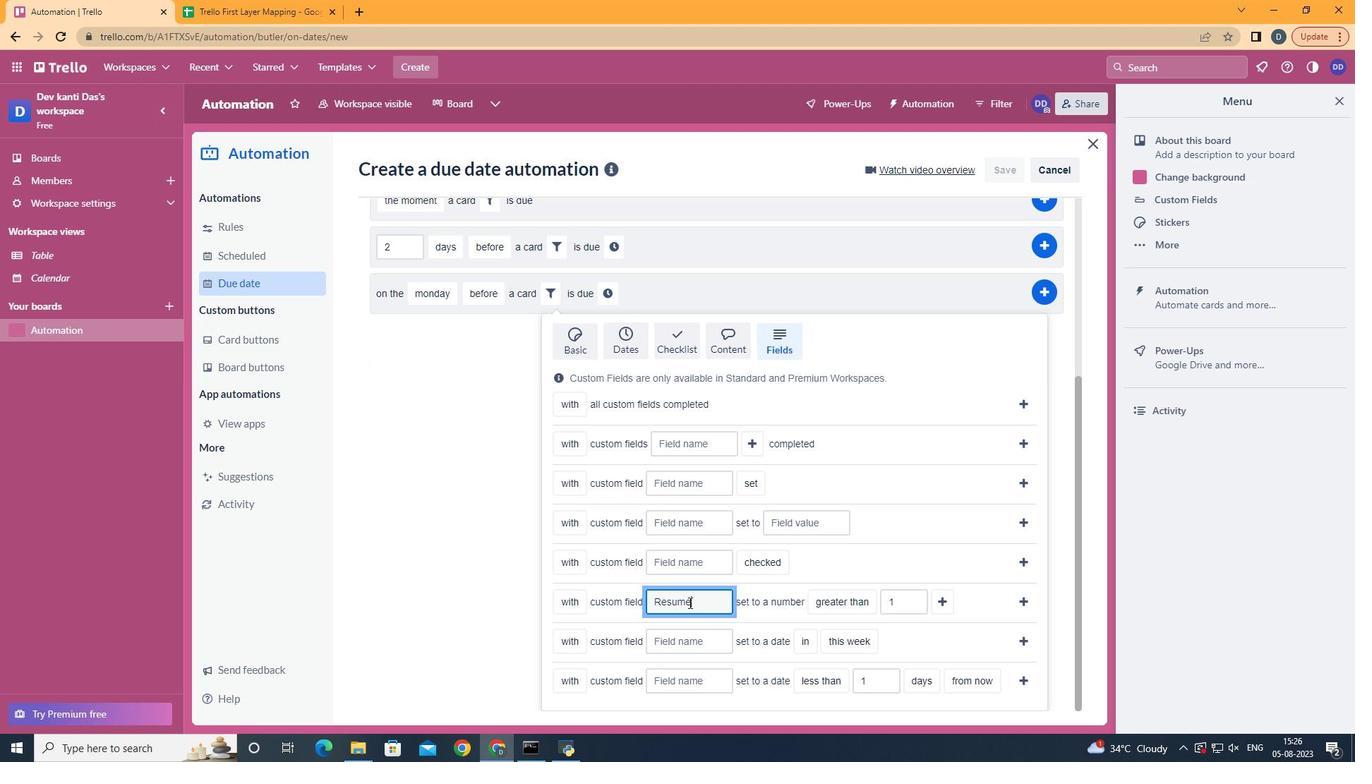 
Action: Mouse moved to (855, 495)
Screenshot: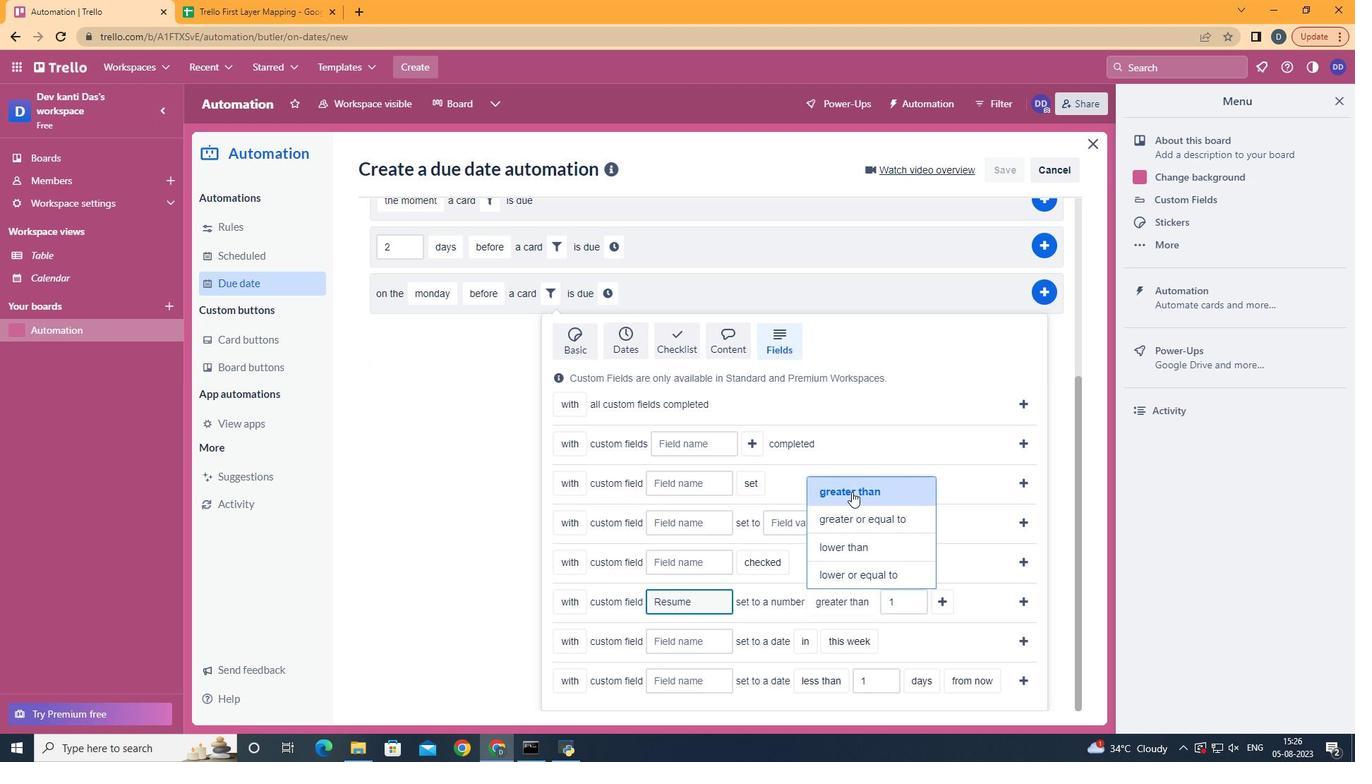 
Action: Mouse pressed left at (855, 495)
Screenshot: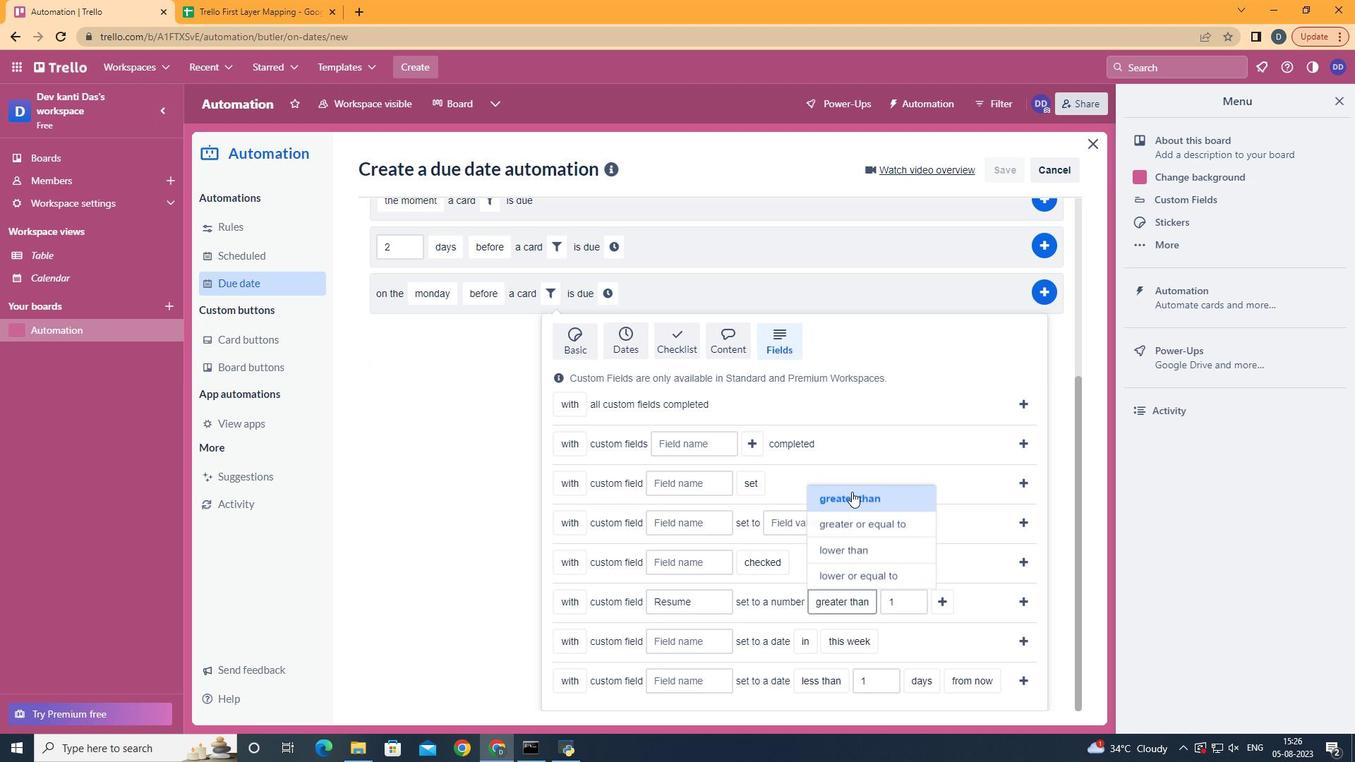 
Action: Mouse moved to (948, 602)
Screenshot: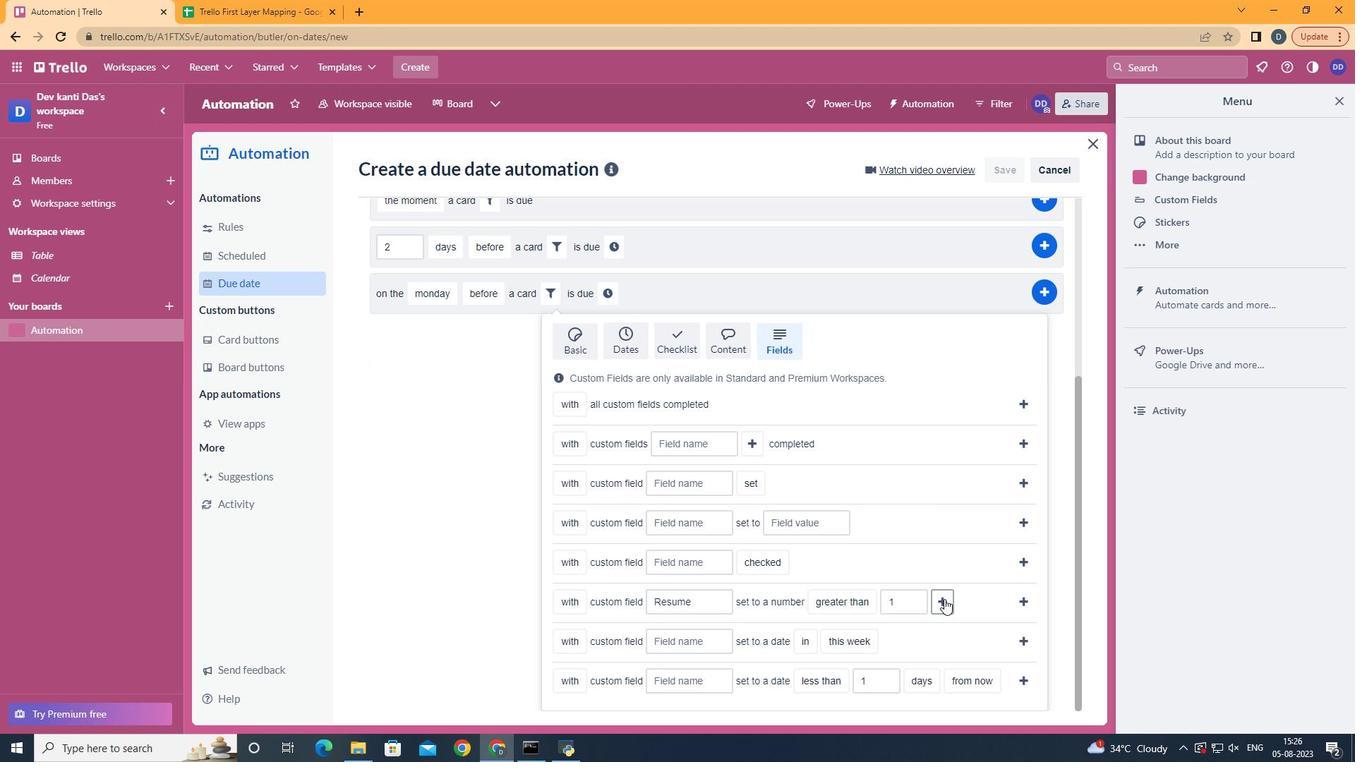 
Action: Mouse pressed left at (948, 602)
Screenshot: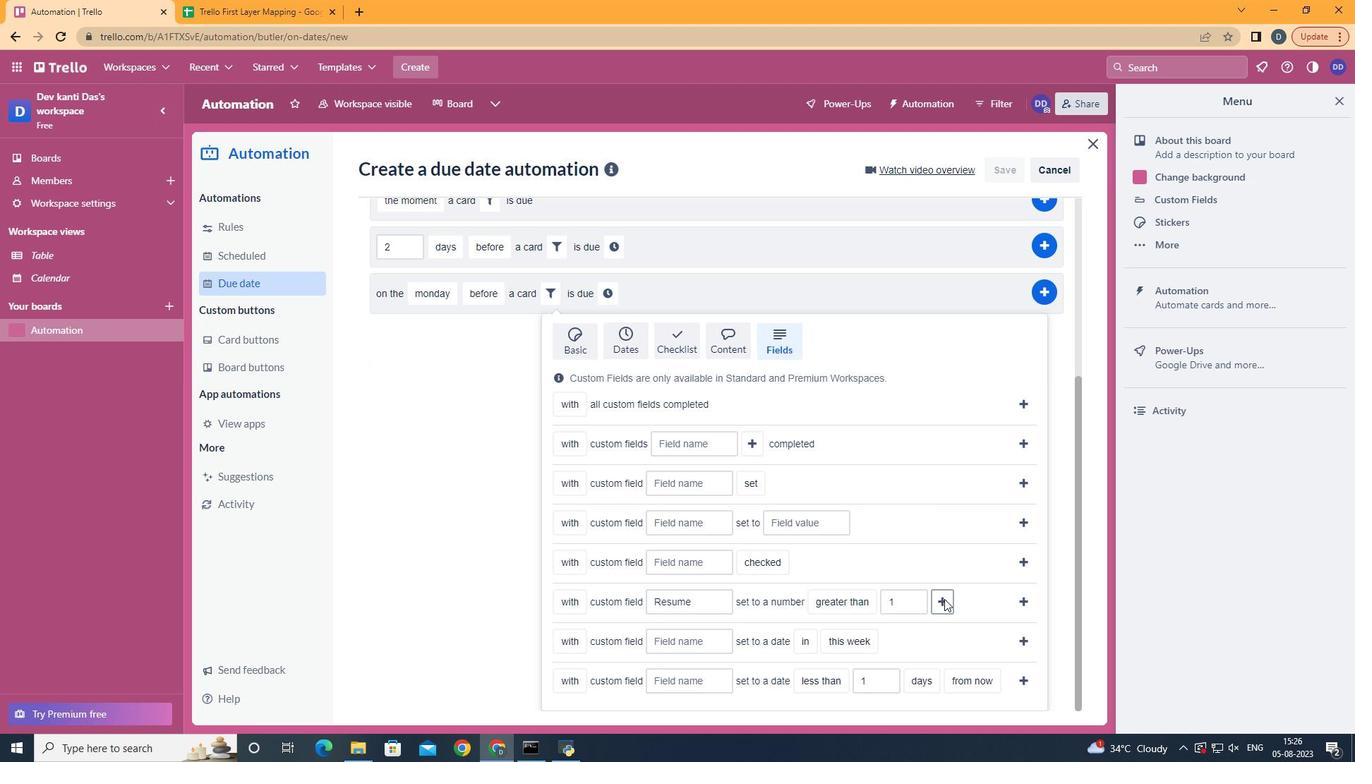 
Action: Mouse moved to (630, 557)
Screenshot: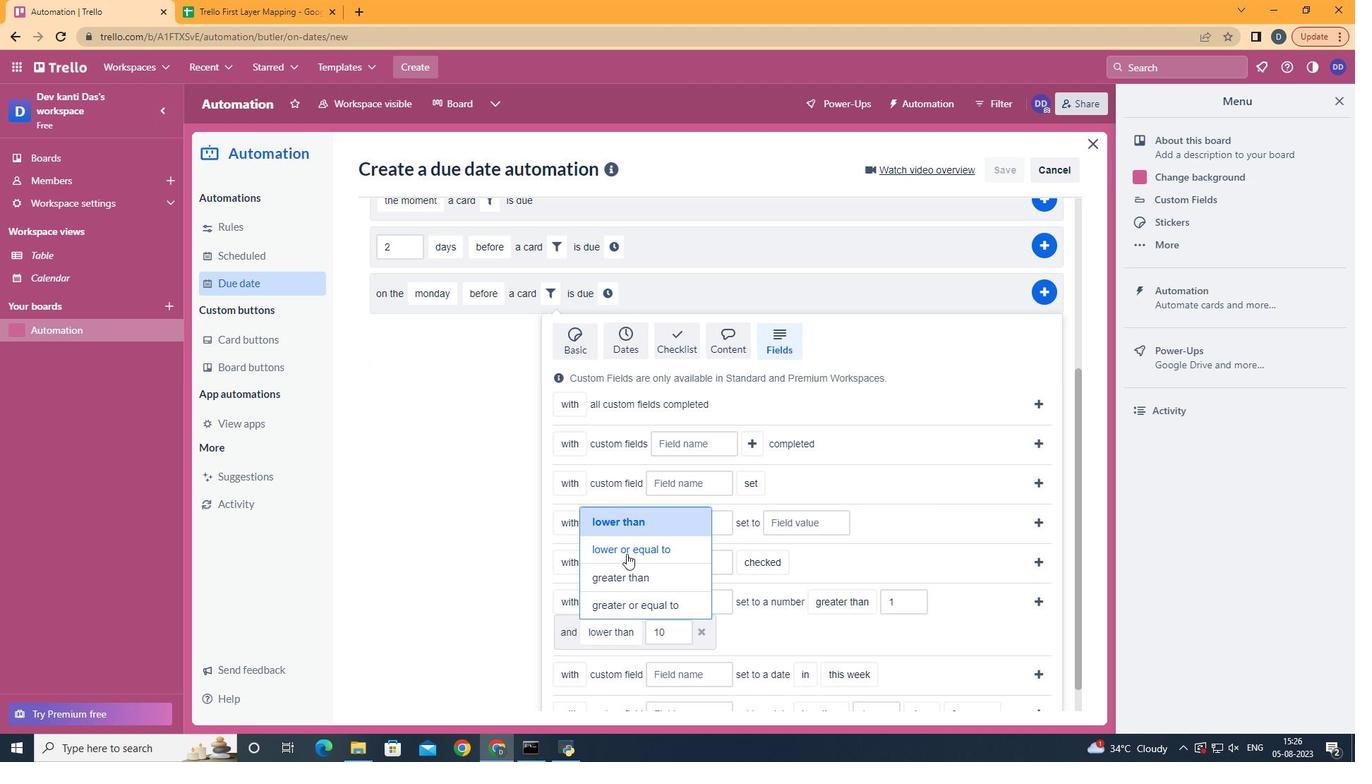 
Action: Mouse pressed left at (630, 557)
Screenshot: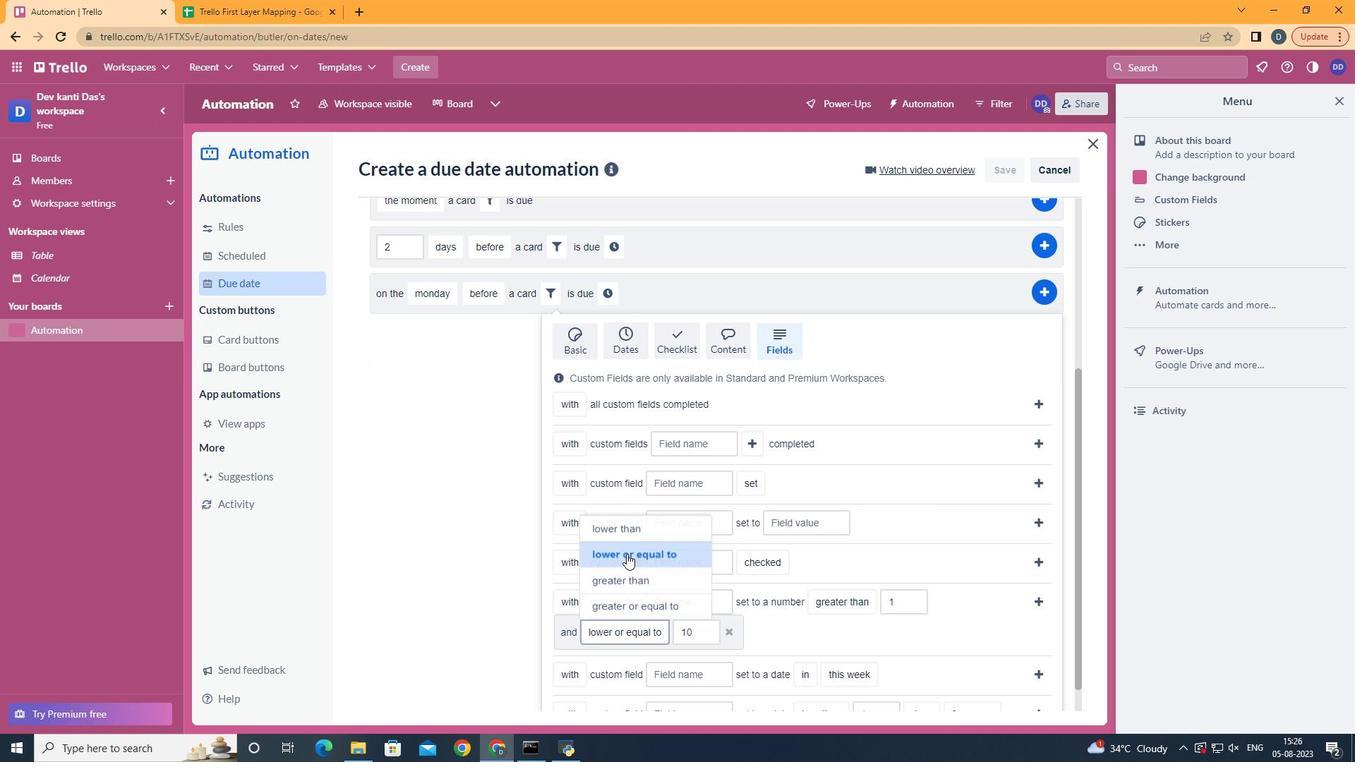 
Action: Mouse moved to (1045, 603)
Screenshot: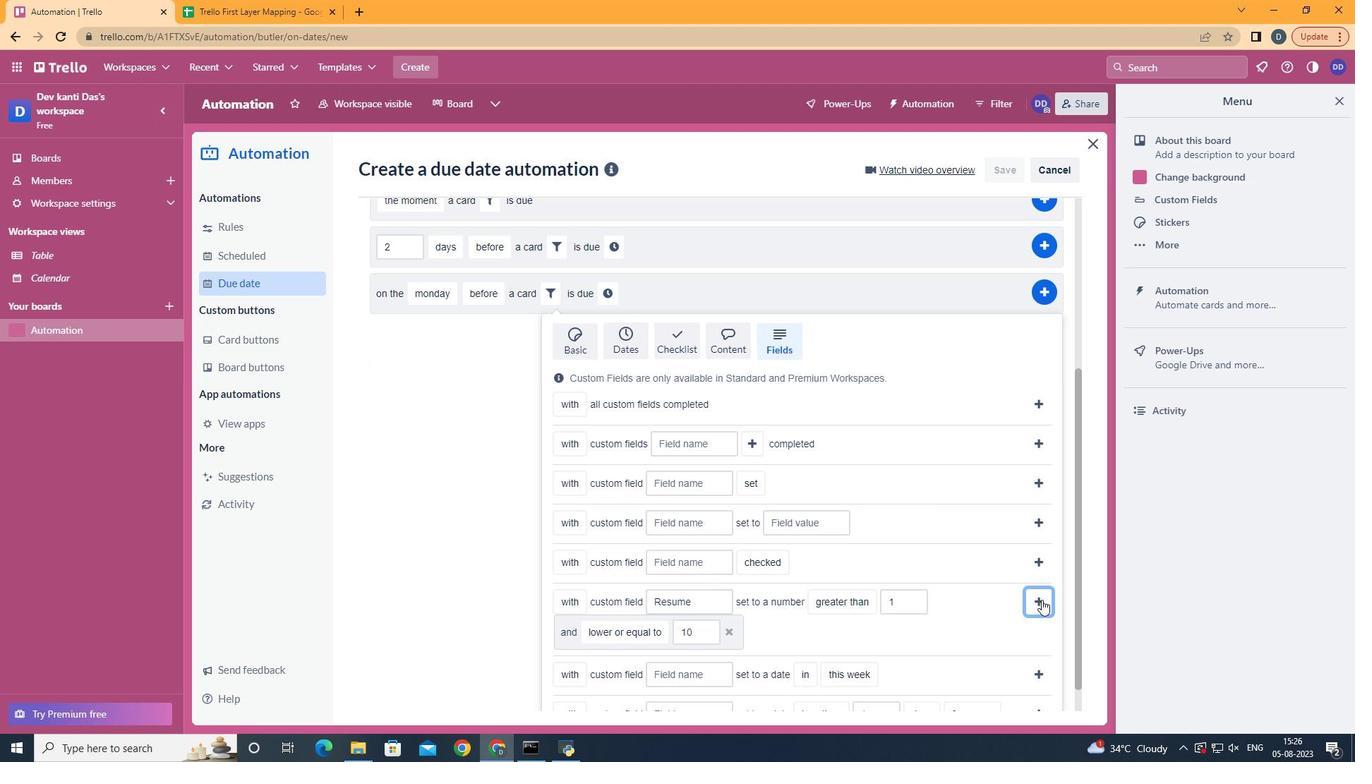 
Action: Mouse pressed left at (1045, 603)
Screenshot: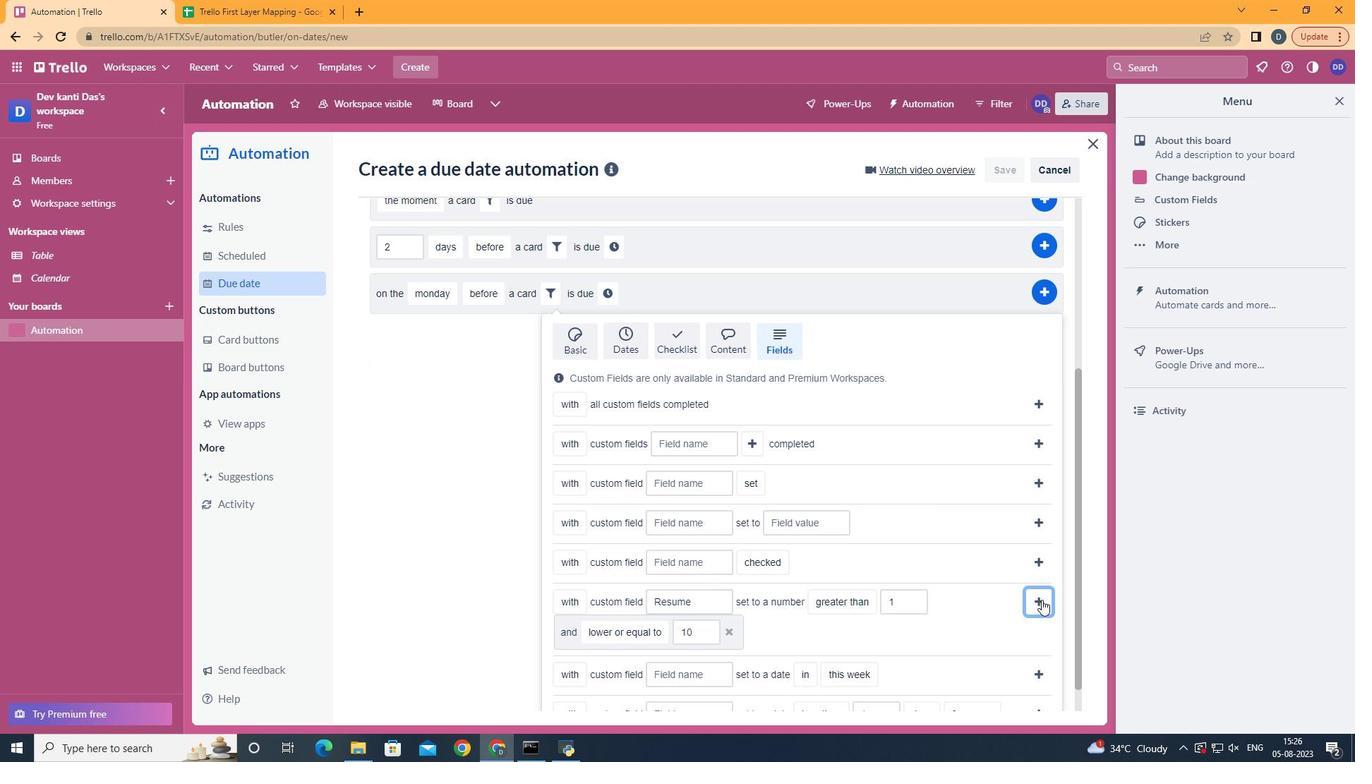 
Action: Mouse moved to (1013, 562)
Screenshot: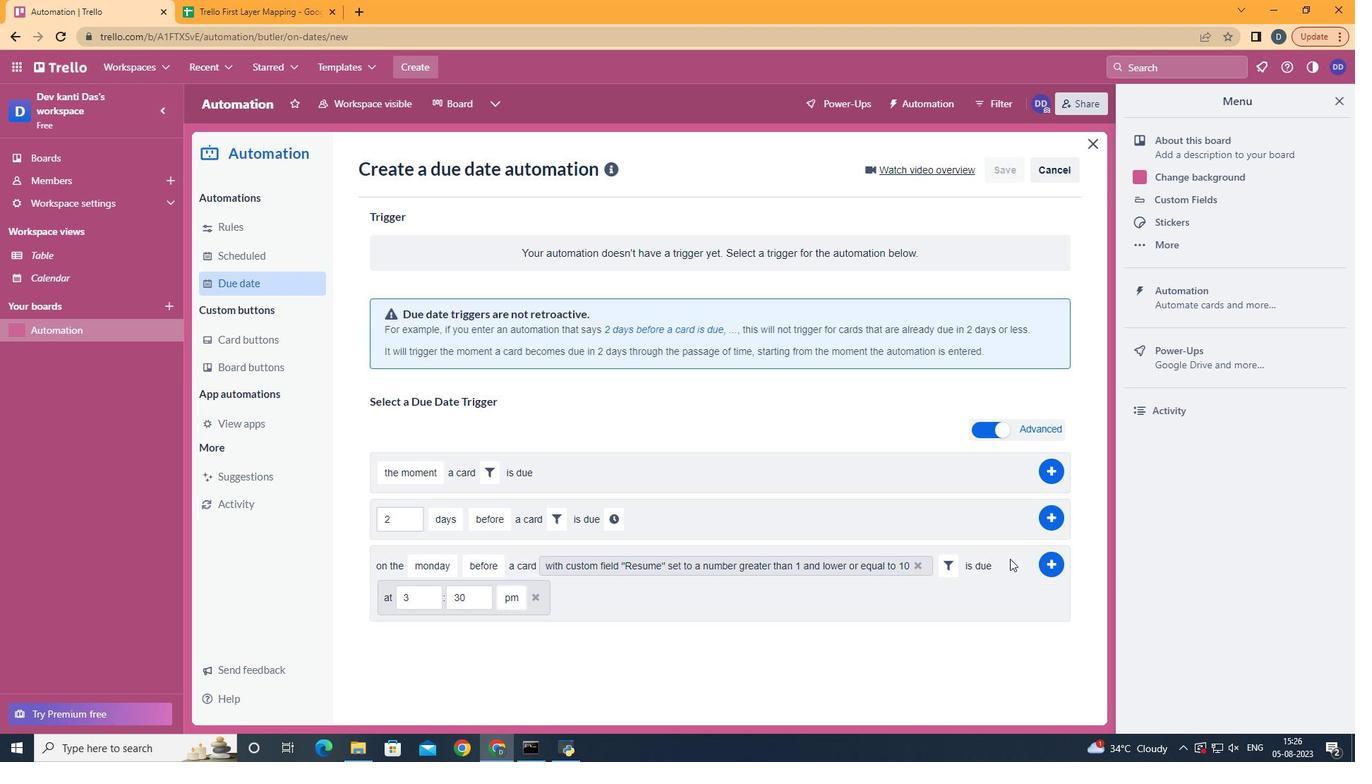 
Action: Mouse pressed left at (1013, 562)
Screenshot: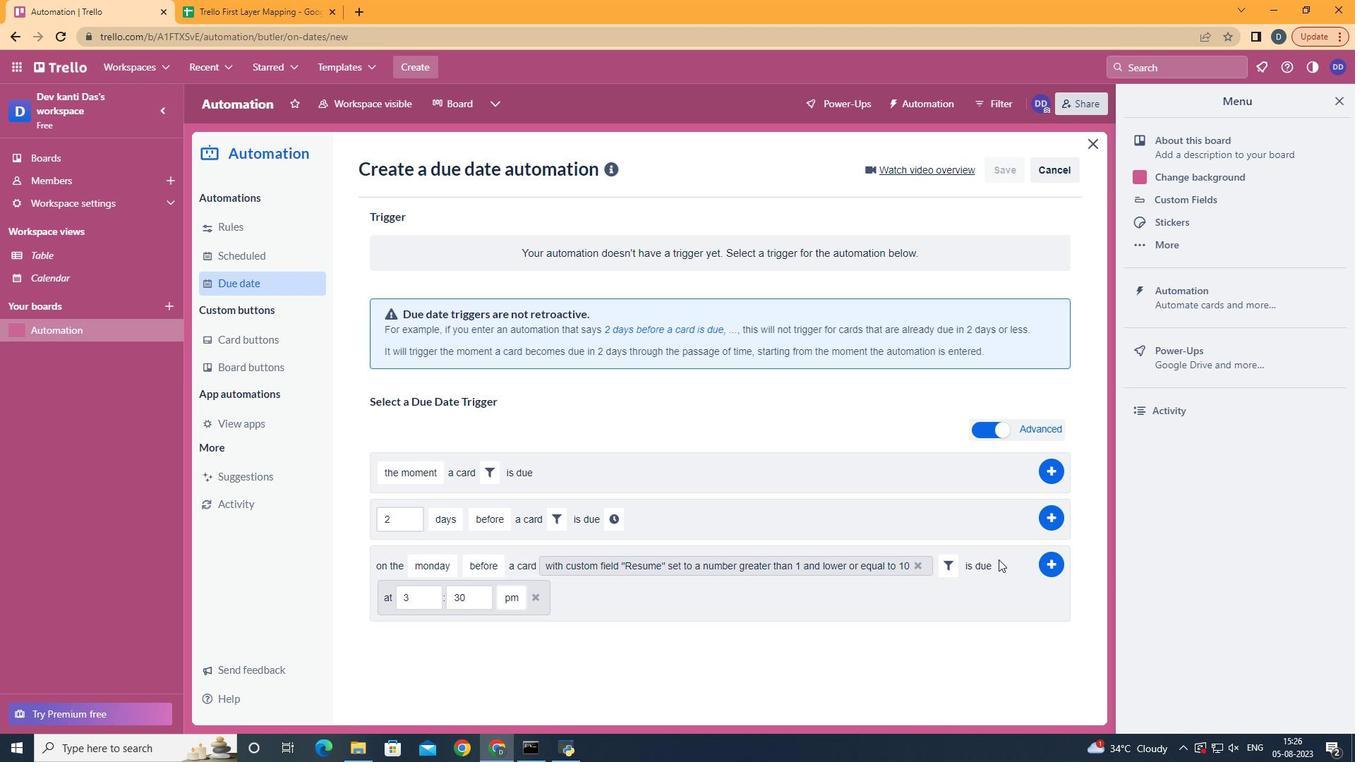 
Action: Mouse moved to (435, 604)
Screenshot: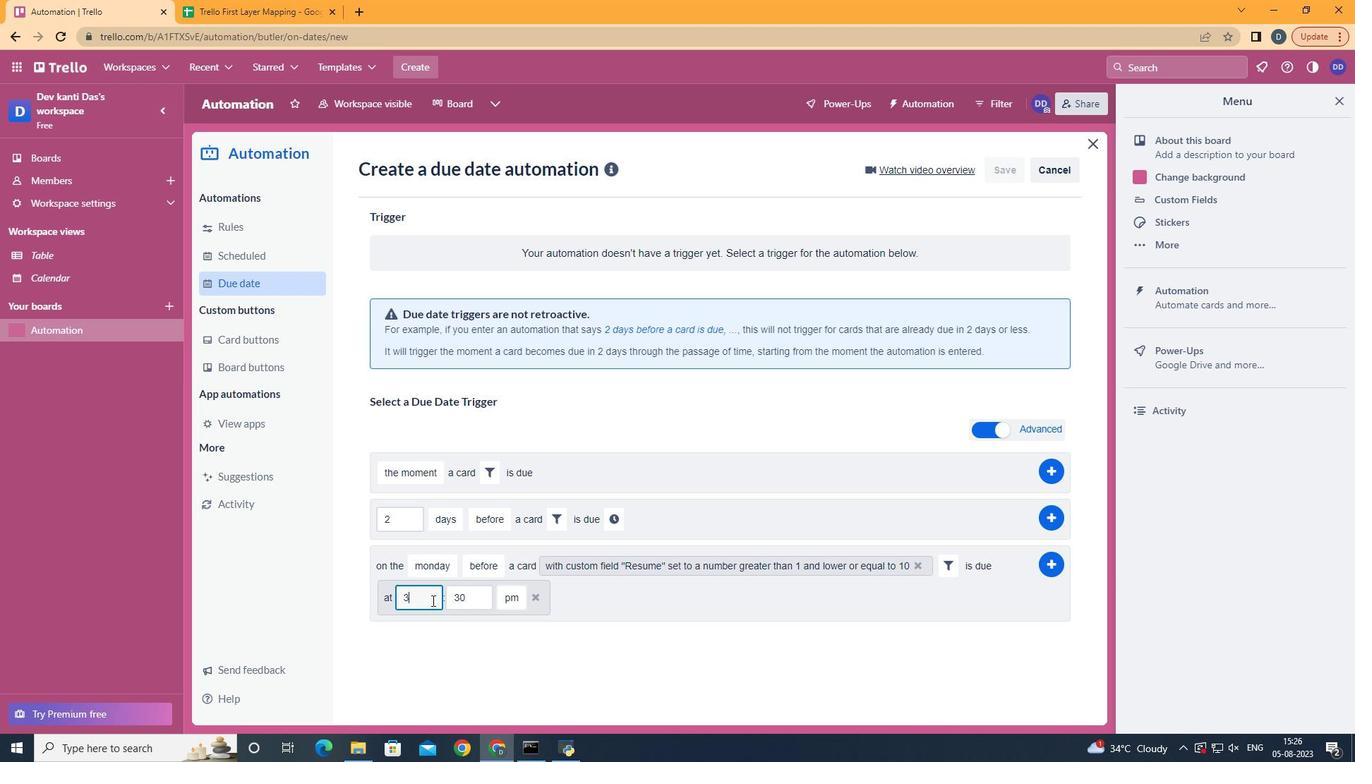 
Action: Mouse pressed left at (435, 604)
Screenshot: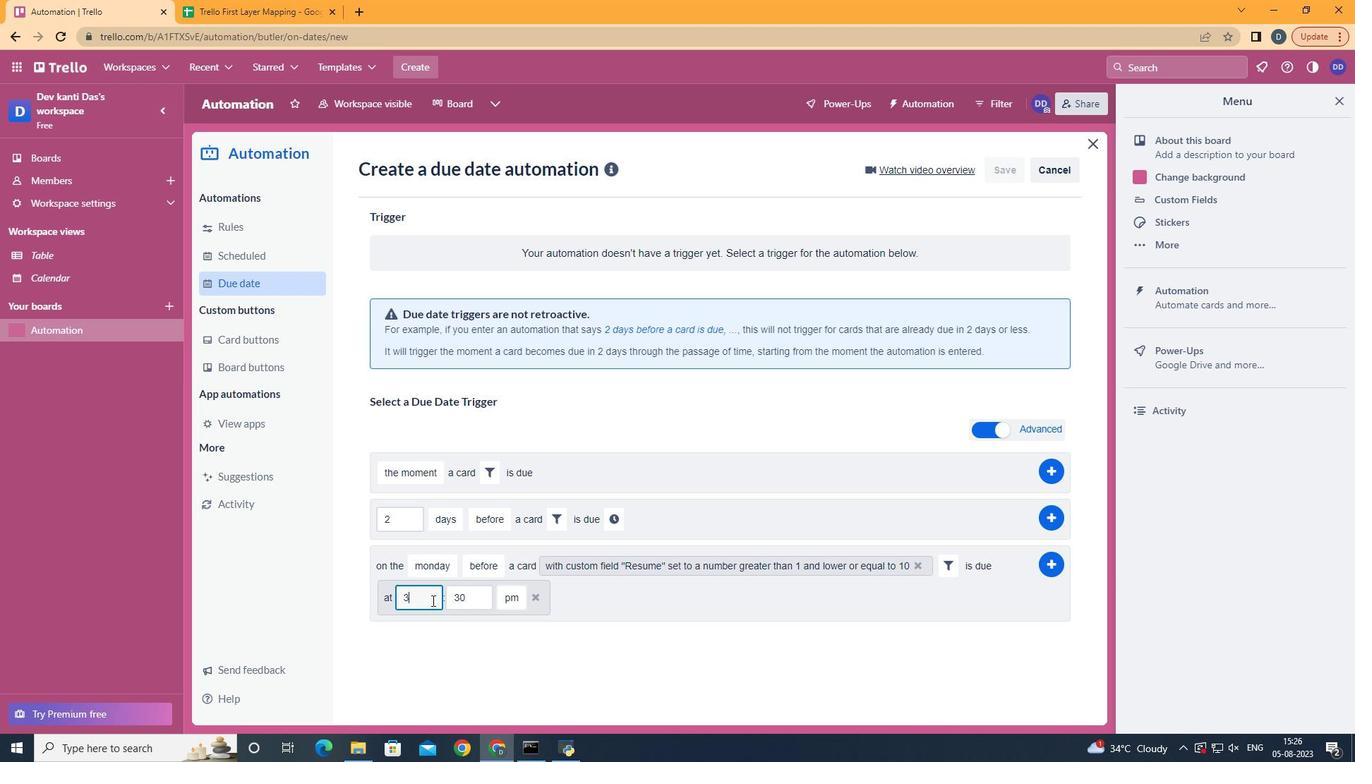 
Action: Key pressed <Key.backspace>11
Screenshot: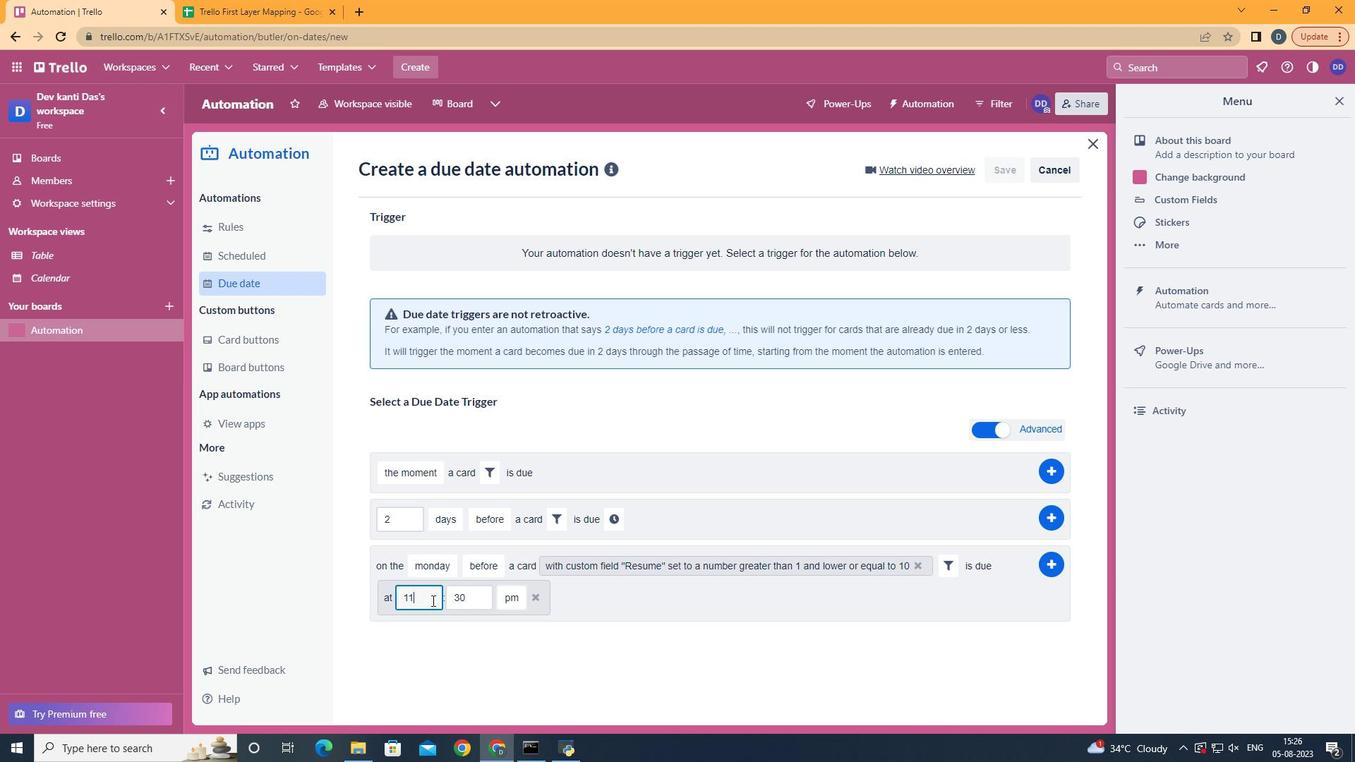 
Action: Mouse moved to (471, 600)
Screenshot: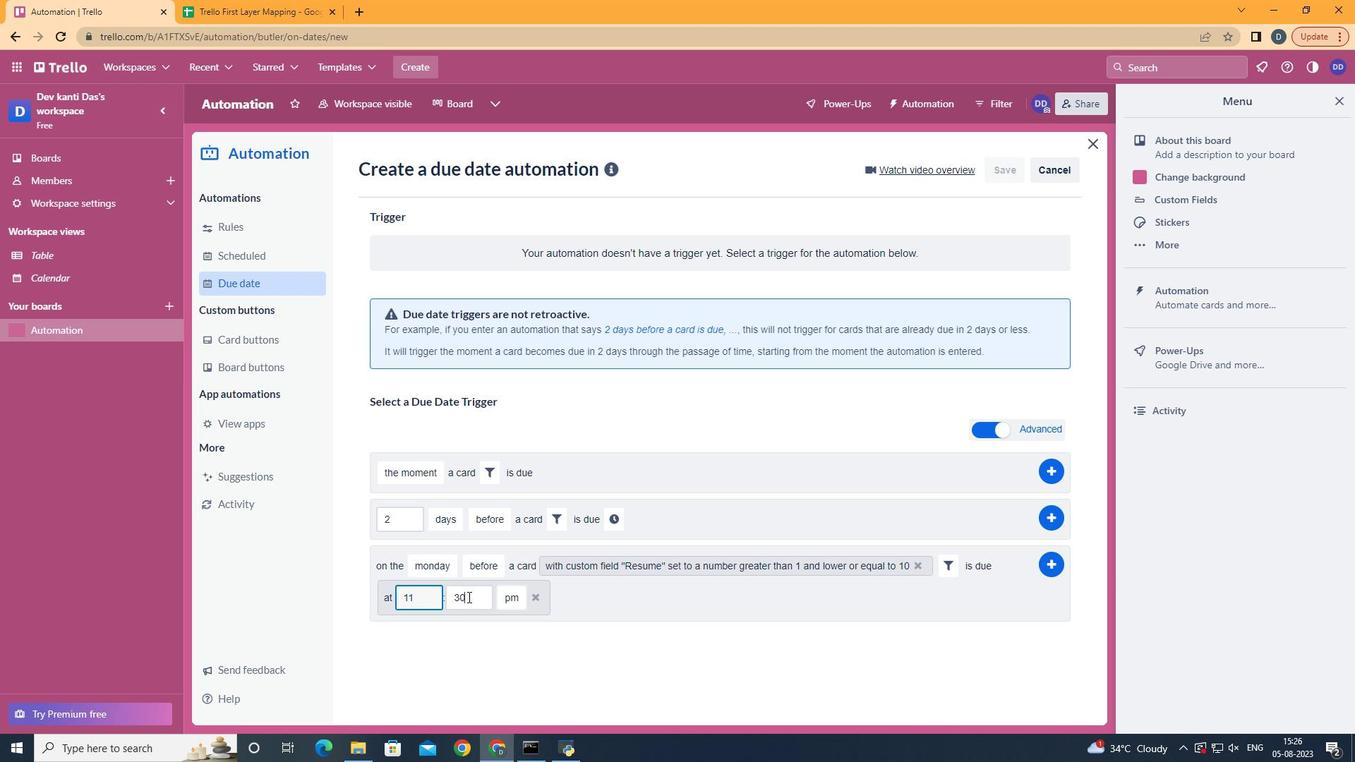 
Action: Mouse pressed left at (471, 600)
Screenshot: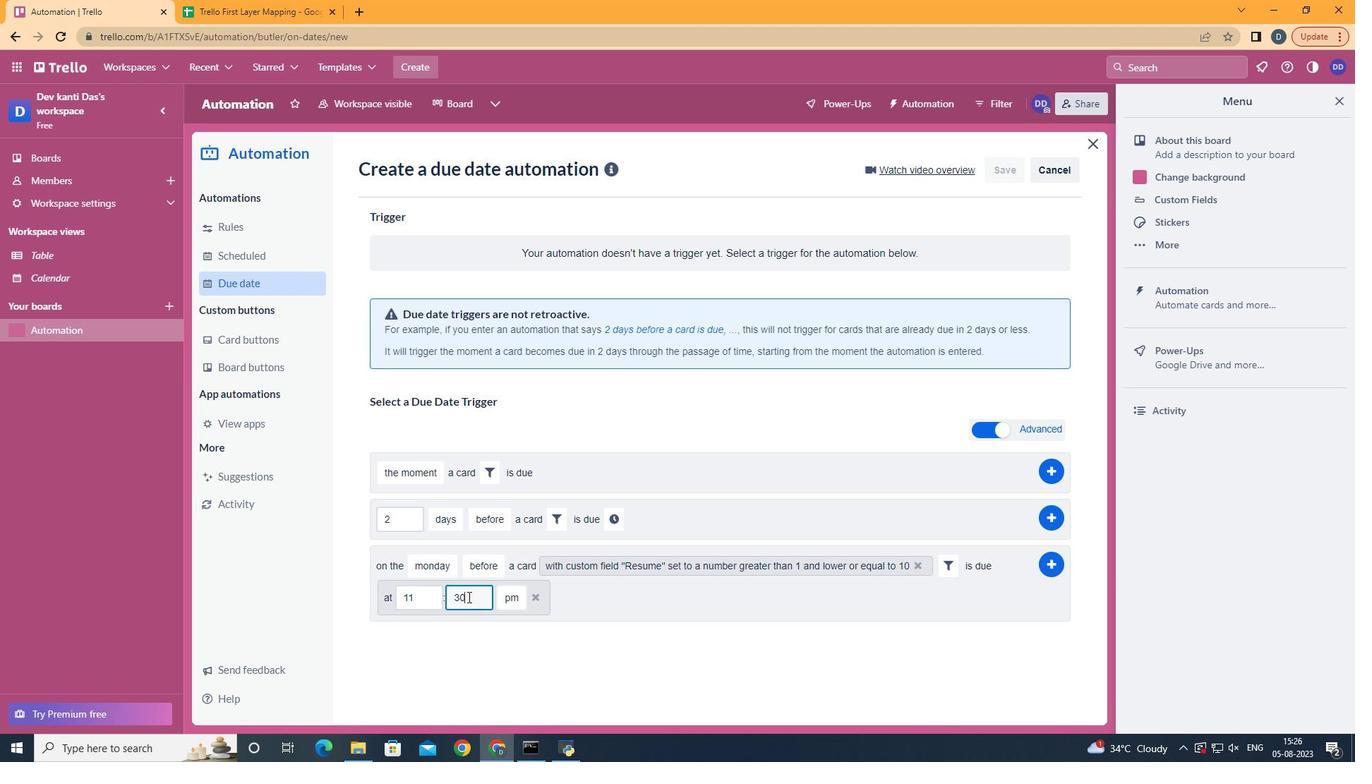 
Action: Key pressed <Key.backspace><Key.backspace>00
Screenshot: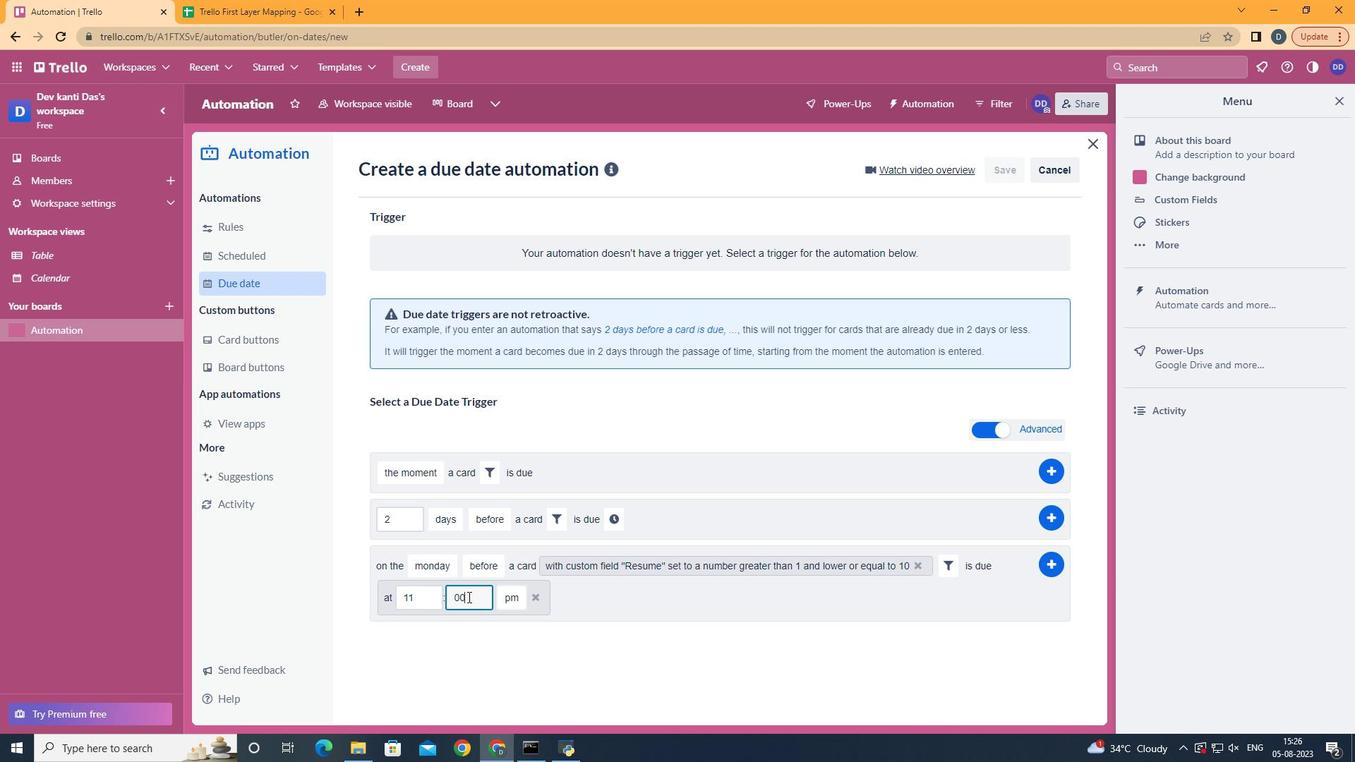 
Action: Mouse moved to (514, 624)
Screenshot: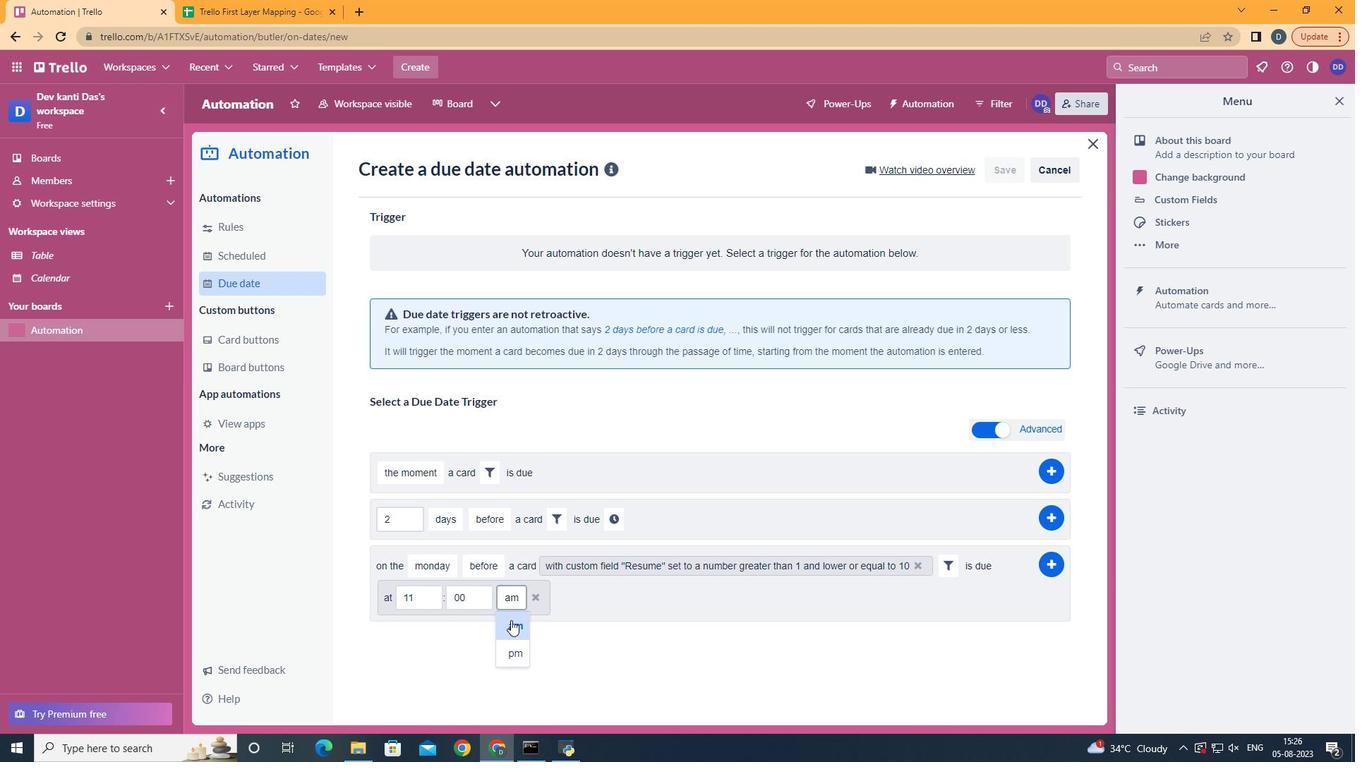 
Action: Mouse pressed left at (514, 624)
Screenshot: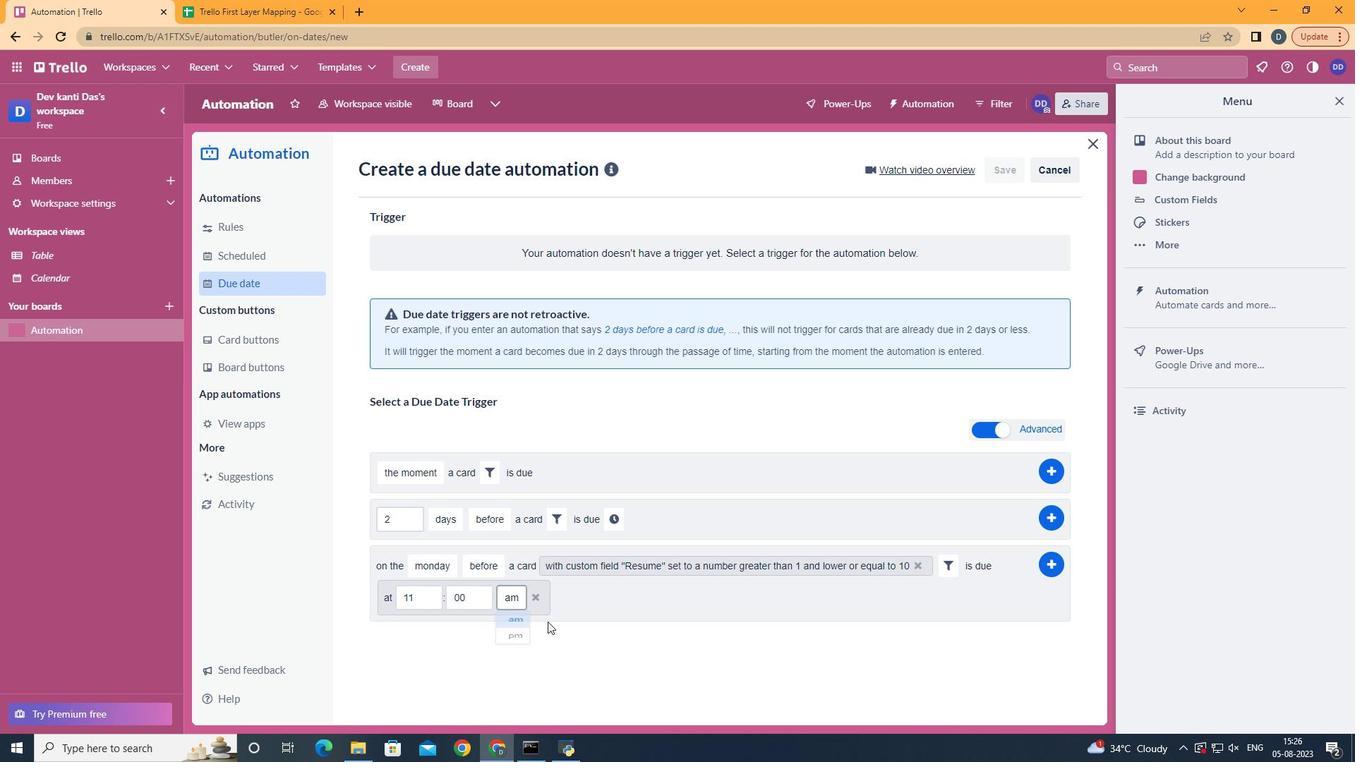 
Action: Mouse moved to (1048, 578)
Screenshot: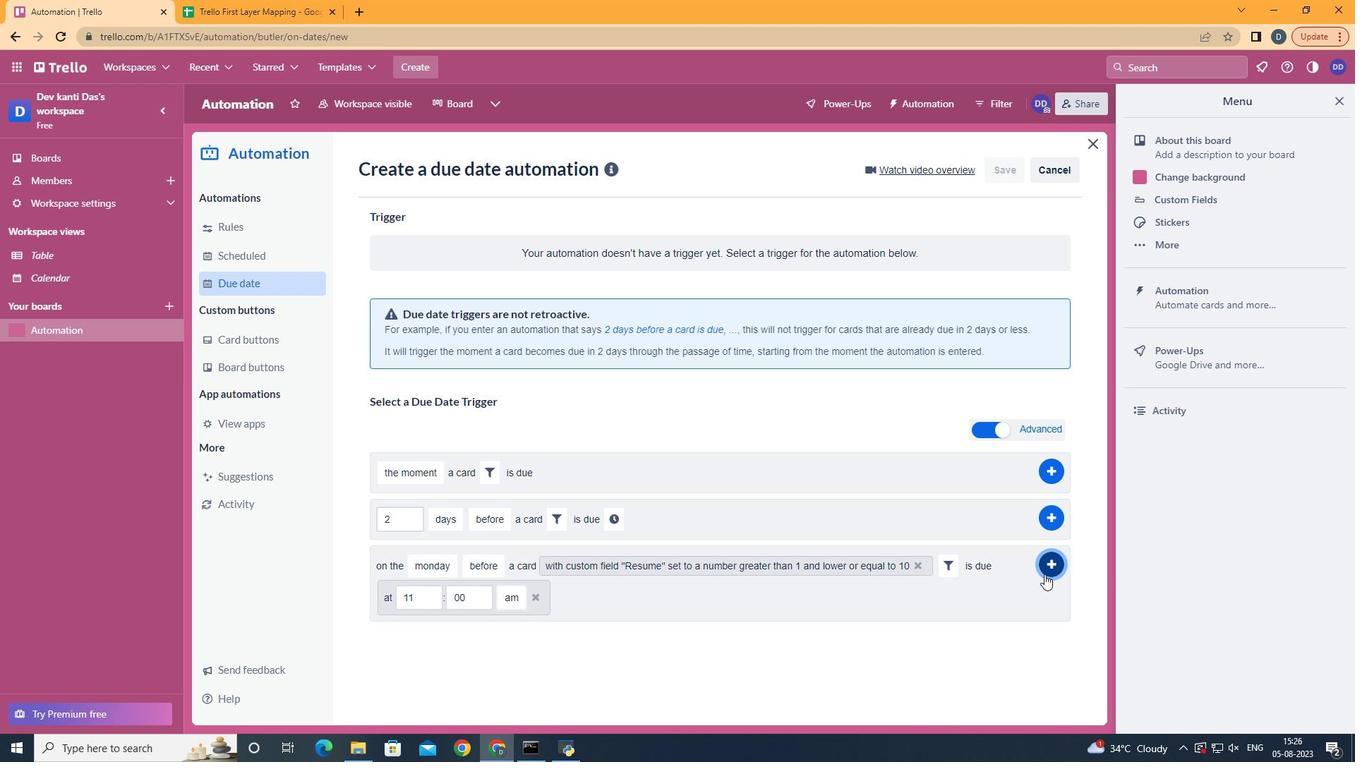 
Action: Mouse pressed left at (1048, 578)
Screenshot: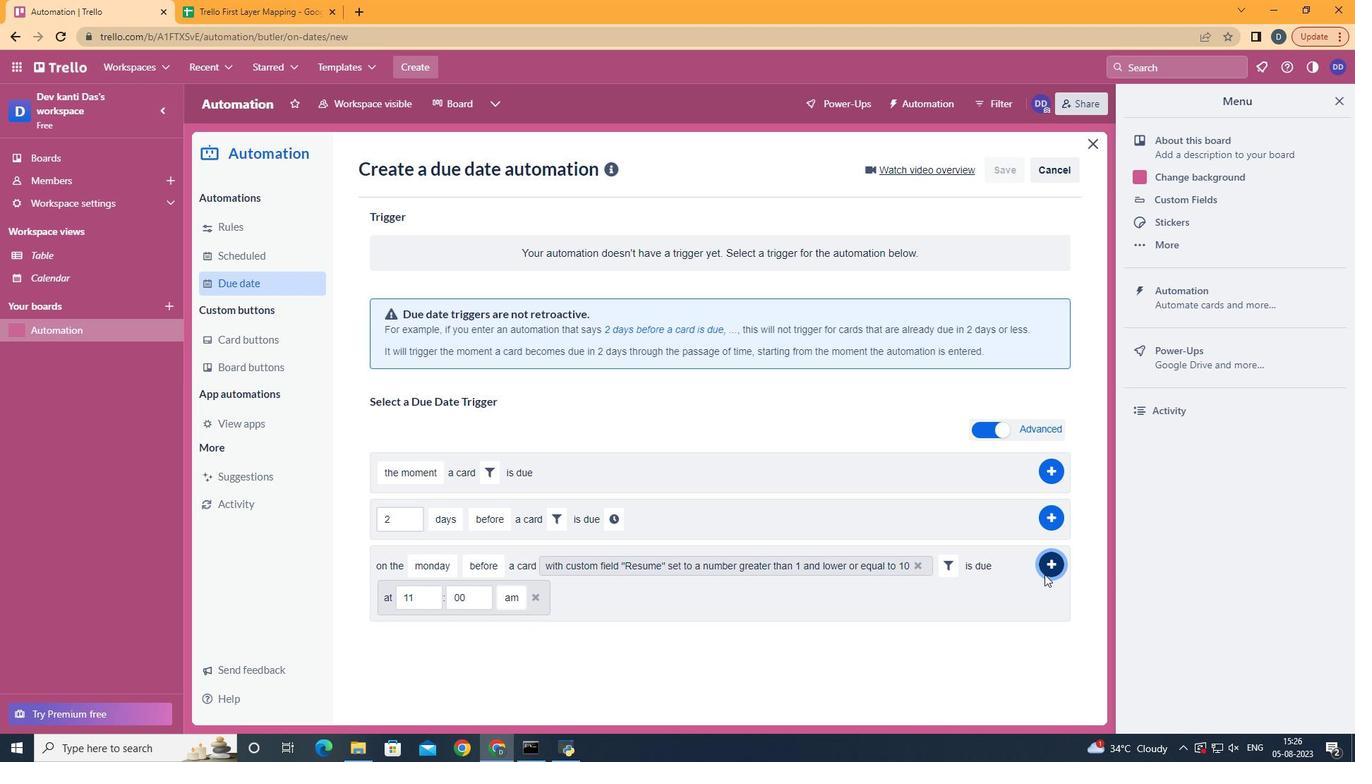 
Action: Mouse moved to (705, 258)
Screenshot: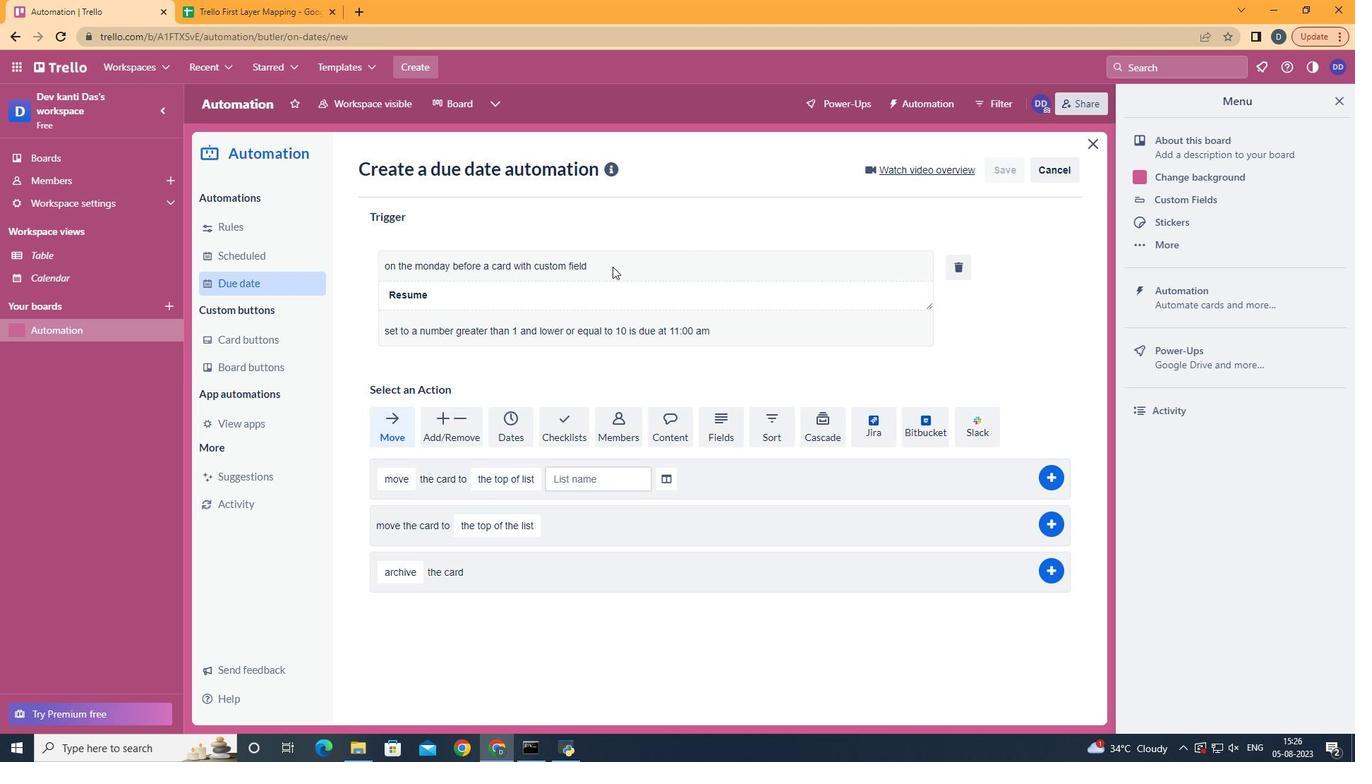 
